 Task: Add a signature Ellie Thompson containing Have a wonderful Easter, Ellie Thompson to email address softage.1@softage.net and add a label Equipment
Action: Mouse moved to (321, 535)
Screenshot: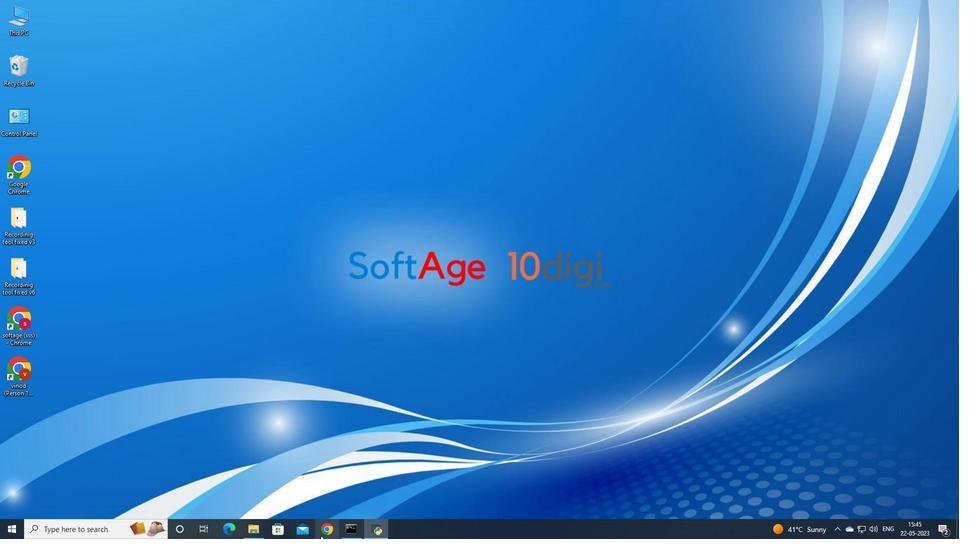 
Action: Mouse pressed left at (321, 535)
Screenshot: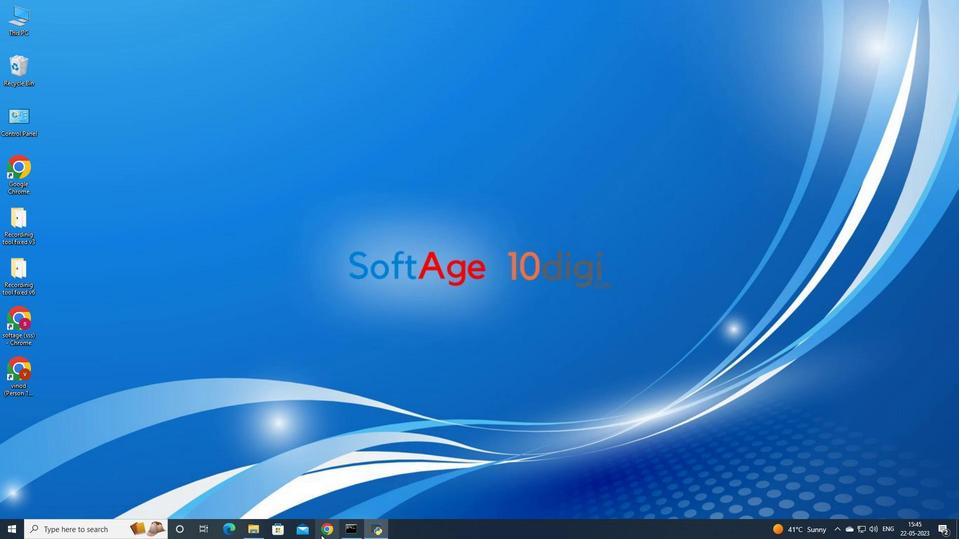 
Action: Mouse moved to (436, 300)
Screenshot: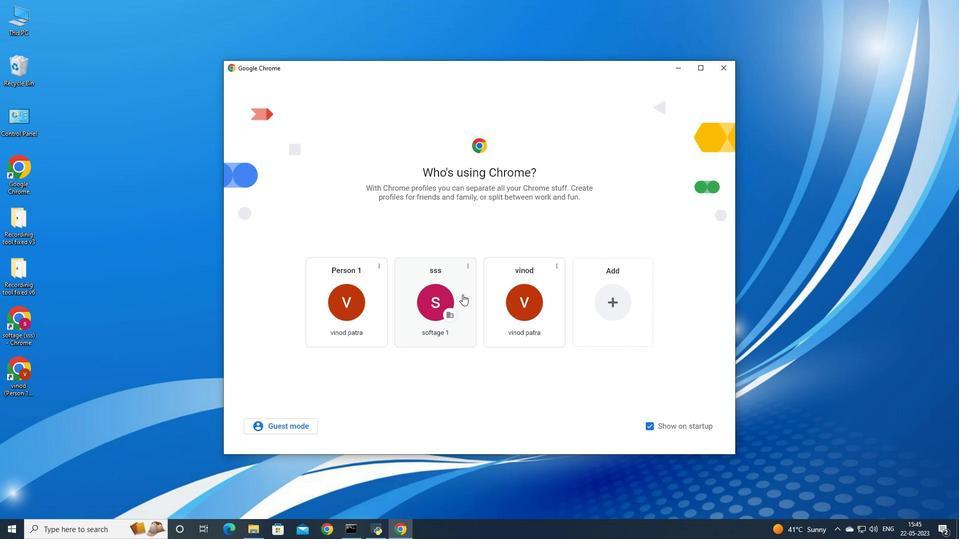 
Action: Mouse pressed left at (436, 300)
Screenshot: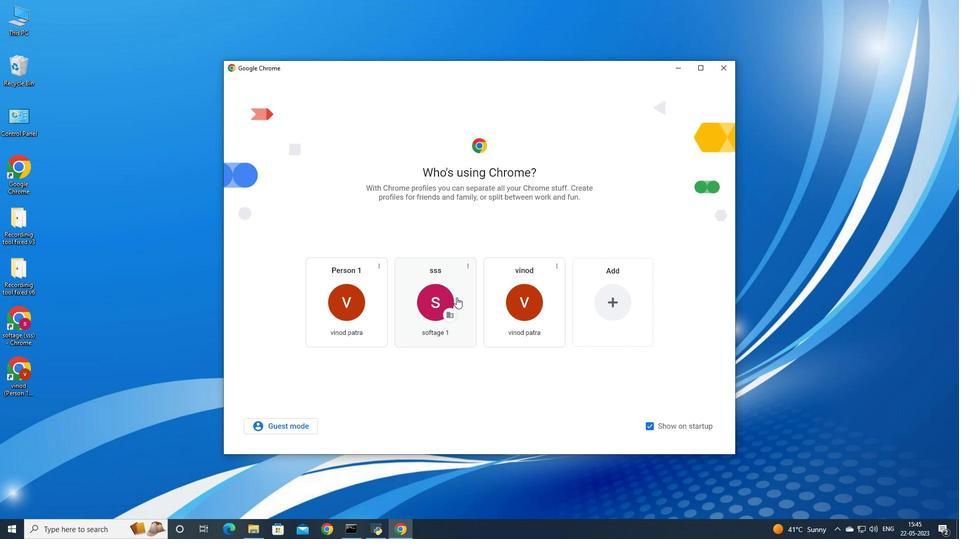 
Action: Mouse moved to (872, 43)
Screenshot: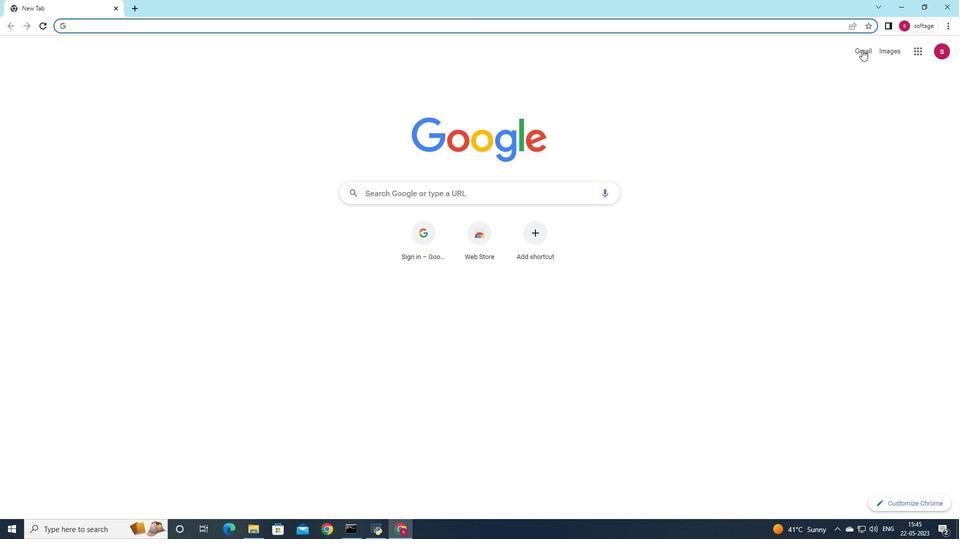 
Action: Mouse pressed left at (872, 43)
Screenshot: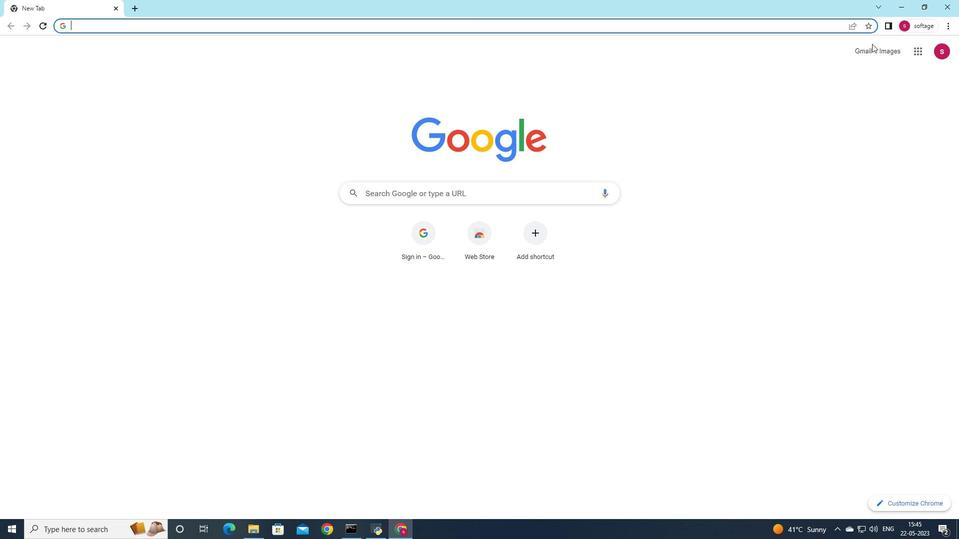 
Action: Mouse moved to (871, 46)
Screenshot: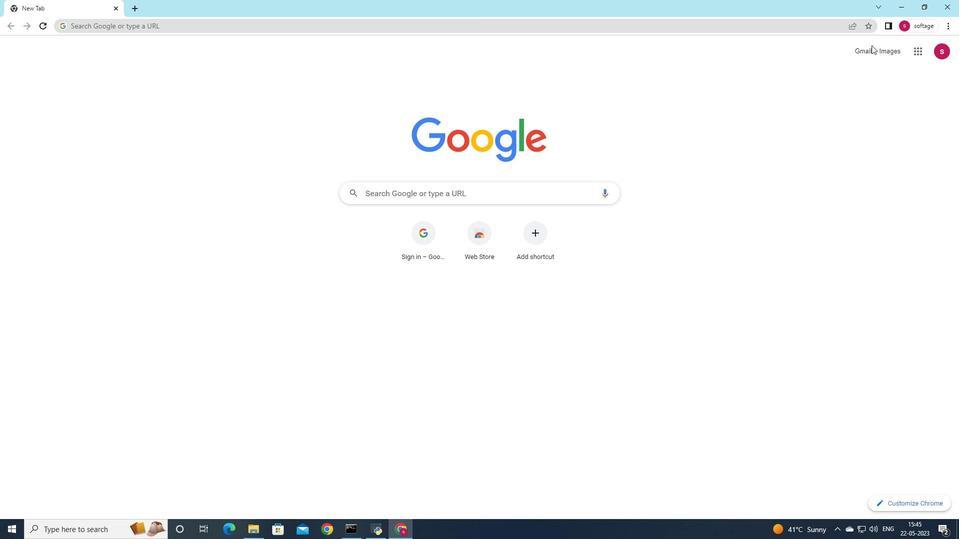 
Action: Mouse pressed left at (871, 46)
Screenshot: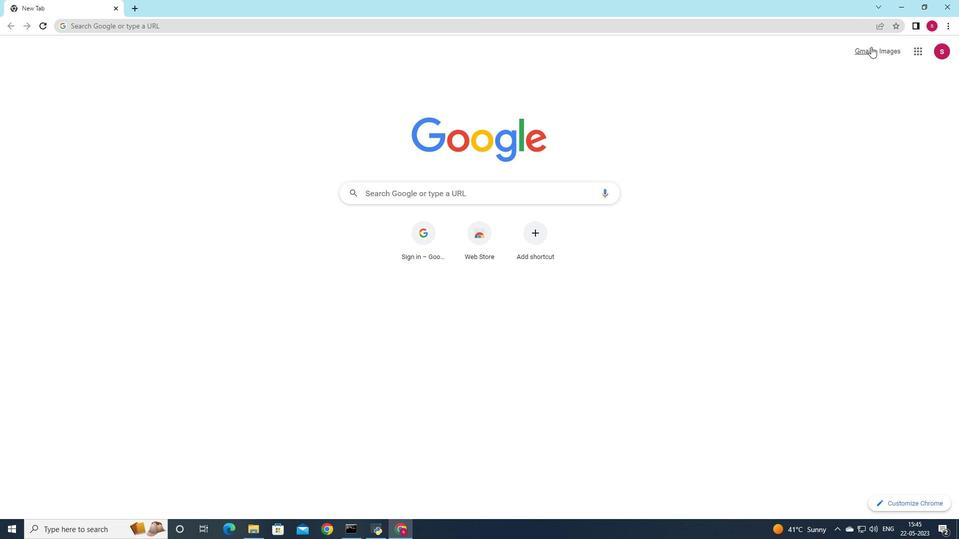 
Action: Mouse moved to (844, 72)
Screenshot: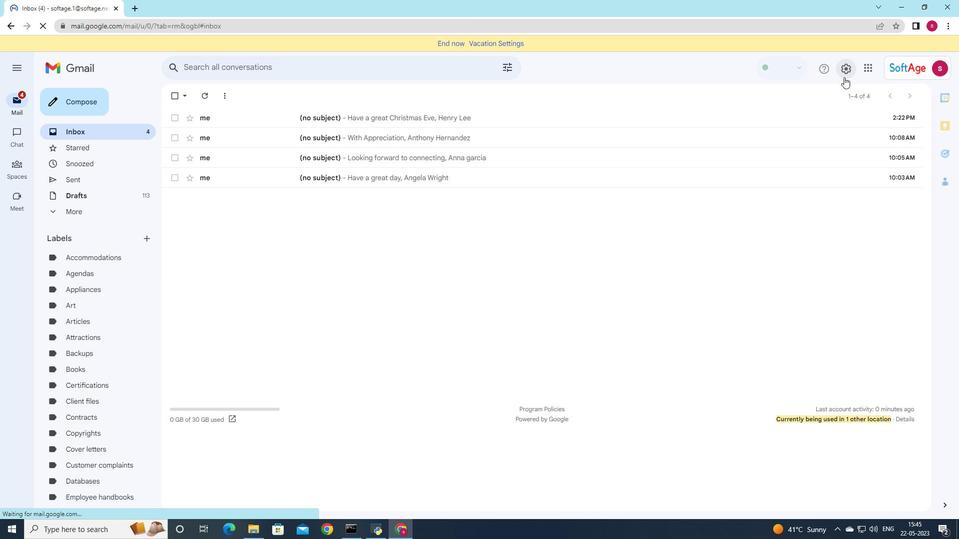 
Action: Mouse pressed left at (844, 72)
Screenshot: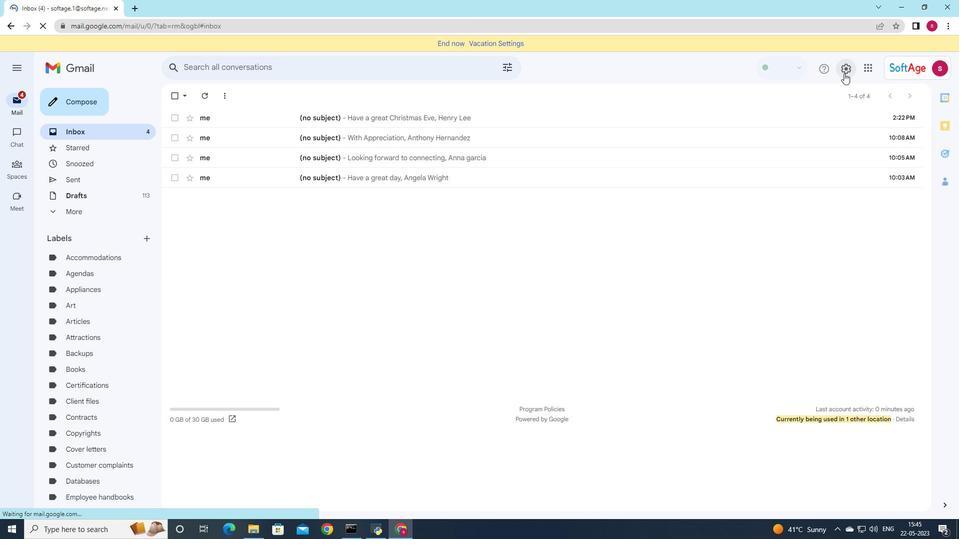 
Action: Mouse moved to (848, 122)
Screenshot: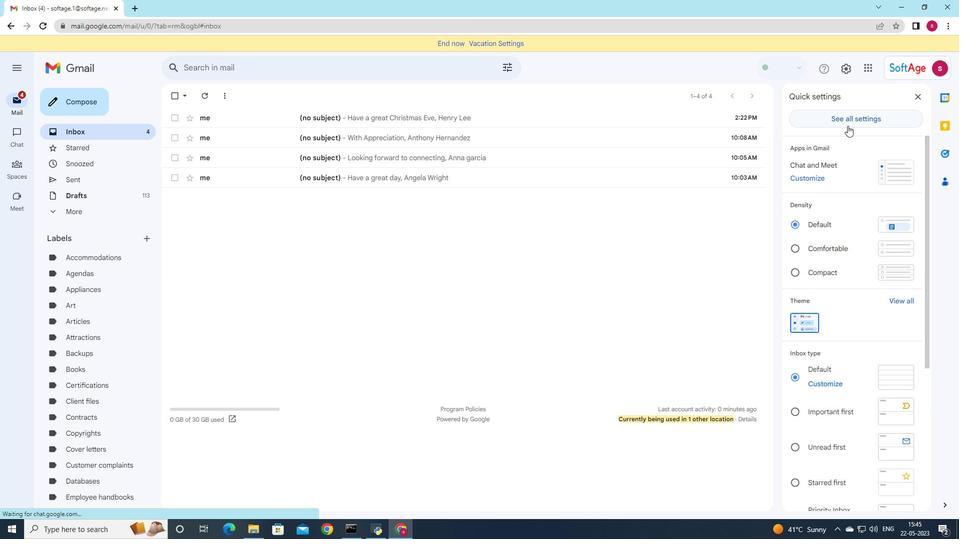 
Action: Mouse pressed left at (848, 122)
Screenshot: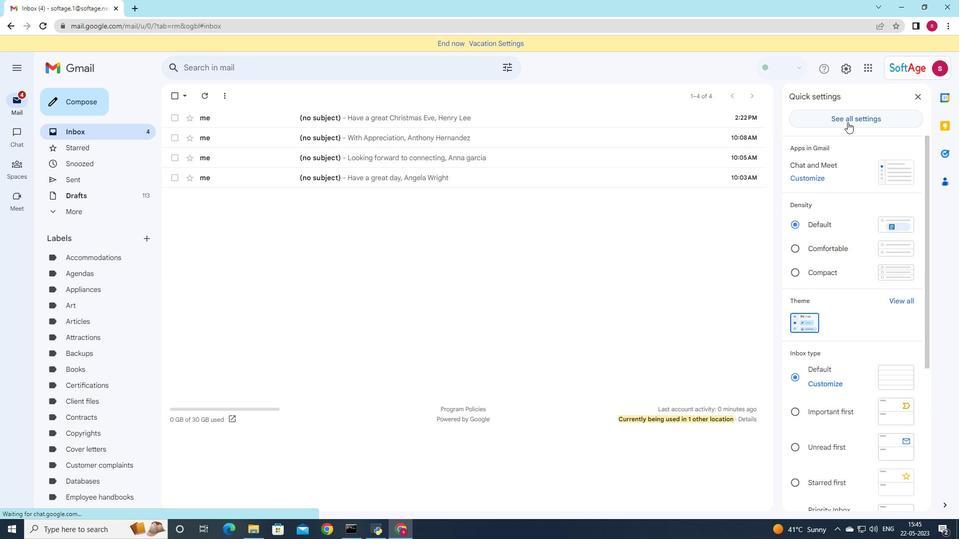 
Action: Mouse moved to (572, 305)
Screenshot: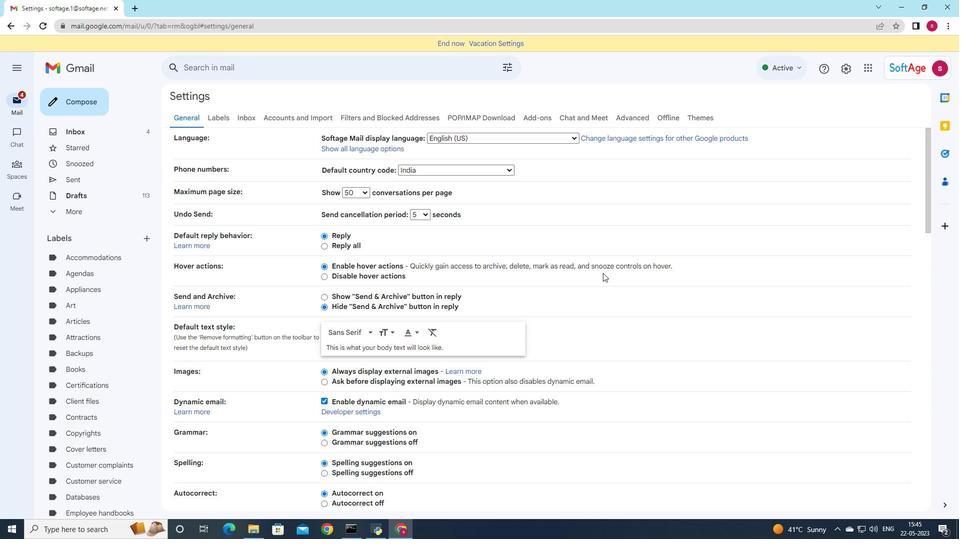 
Action: Mouse scrolled (572, 305) with delta (0, 0)
Screenshot: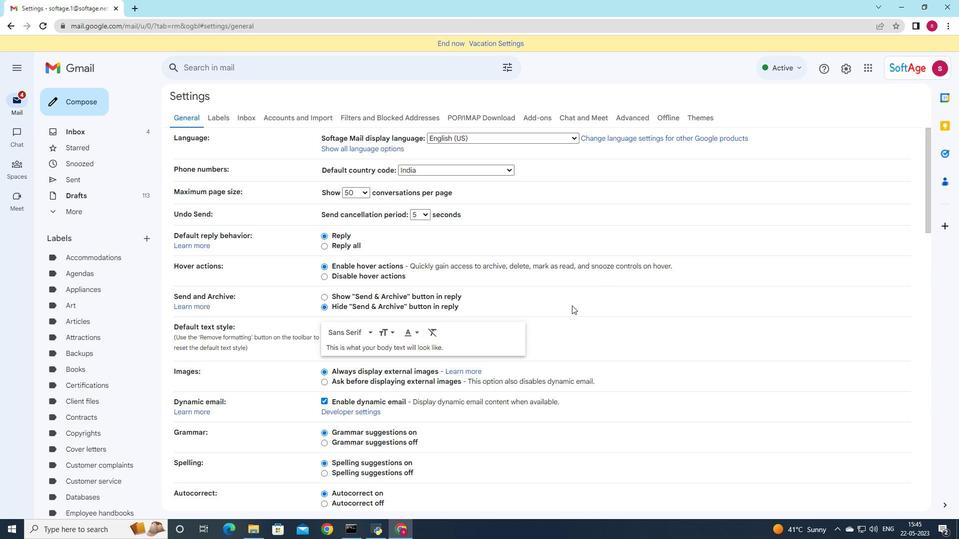 
Action: Mouse scrolled (572, 305) with delta (0, 0)
Screenshot: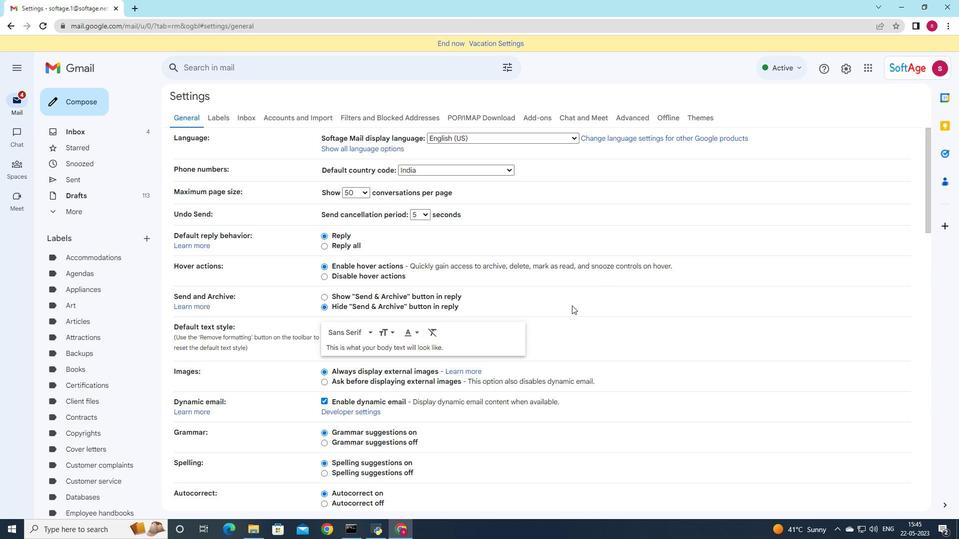 
Action: Mouse scrolled (572, 305) with delta (0, 0)
Screenshot: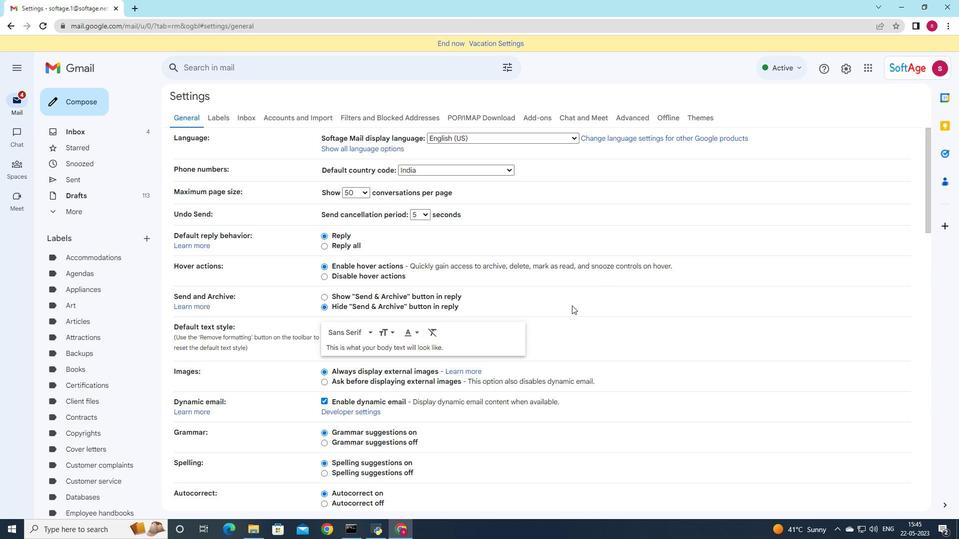 
Action: Mouse scrolled (572, 305) with delta (0, 0)
Screenshot: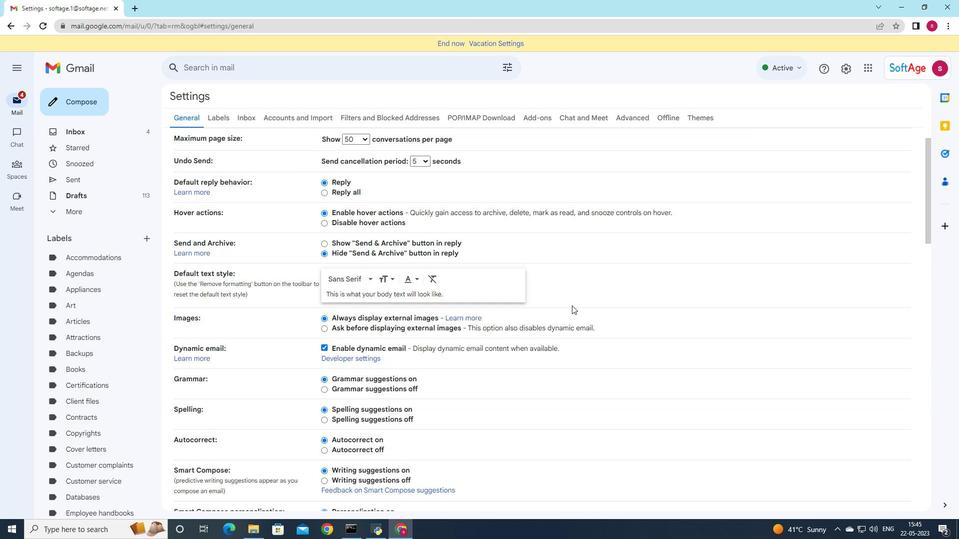 
Action: Mouse scrolled (572, 305) with delta (0, 0)
Screenshot: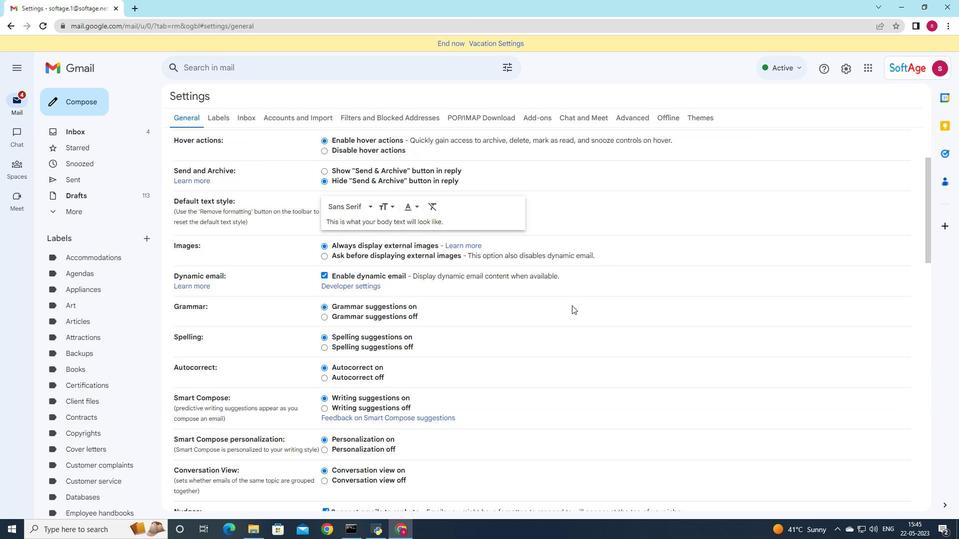 
Action: Mouse scrolled (572, 305) with delta (0, 0)
Screenshot: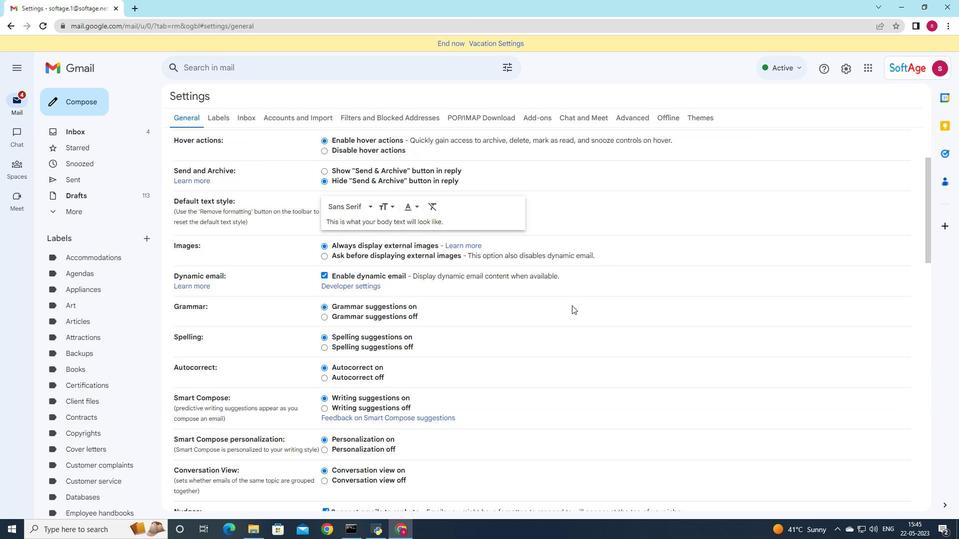 
Action: Mouse scrolled (572, 305) with delta (0, 0)
Screenshot: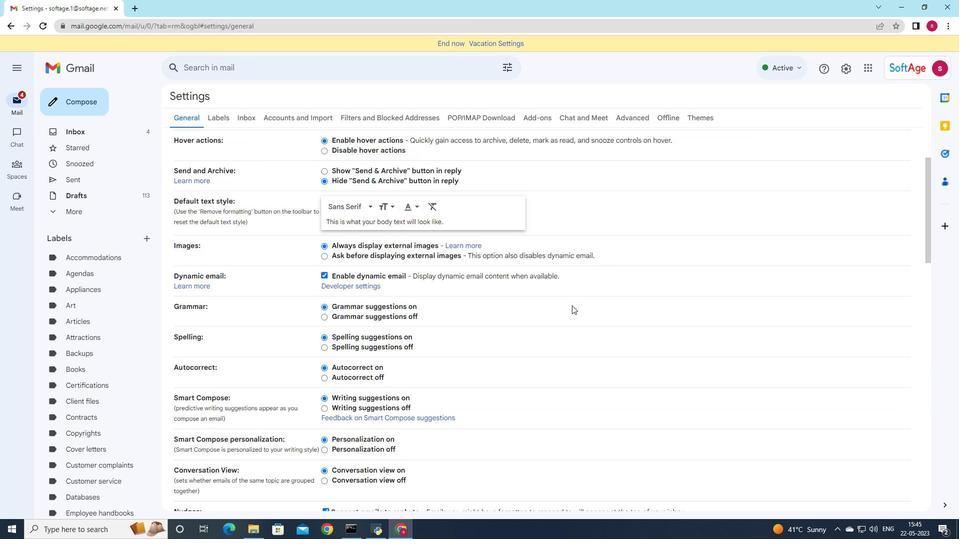 
Action: Mouse scrolled (572, 305) with delta (0, 0)
Screenshot: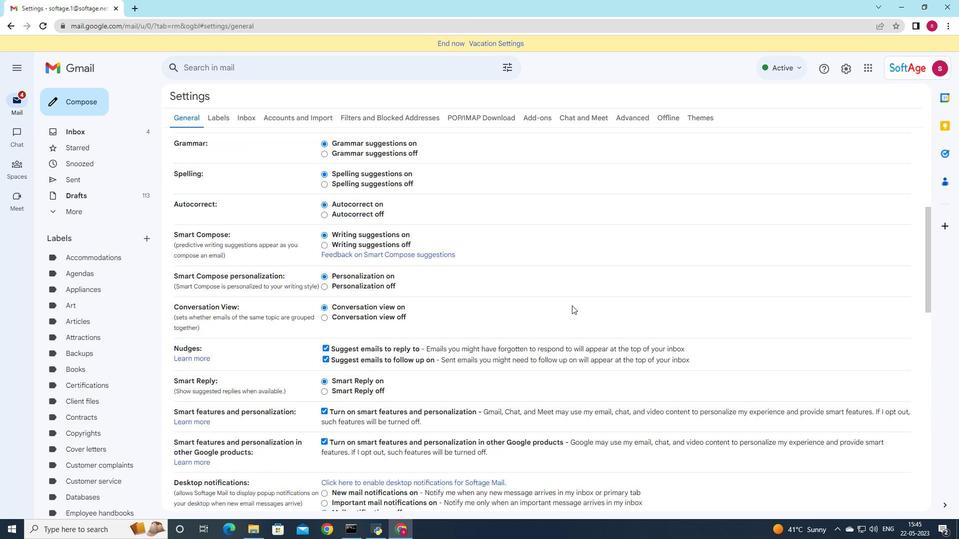 
Action: Mouse scrolled (572, 305) with delta (0, 0)
Screenshot: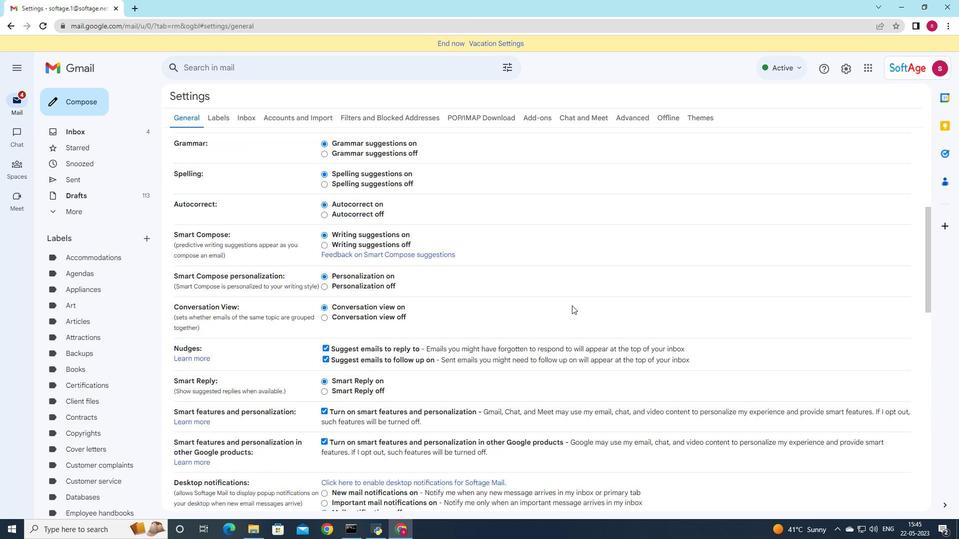 
Action: Mouse scrolled (572, 305) with delta (0, 0)
Screenshot: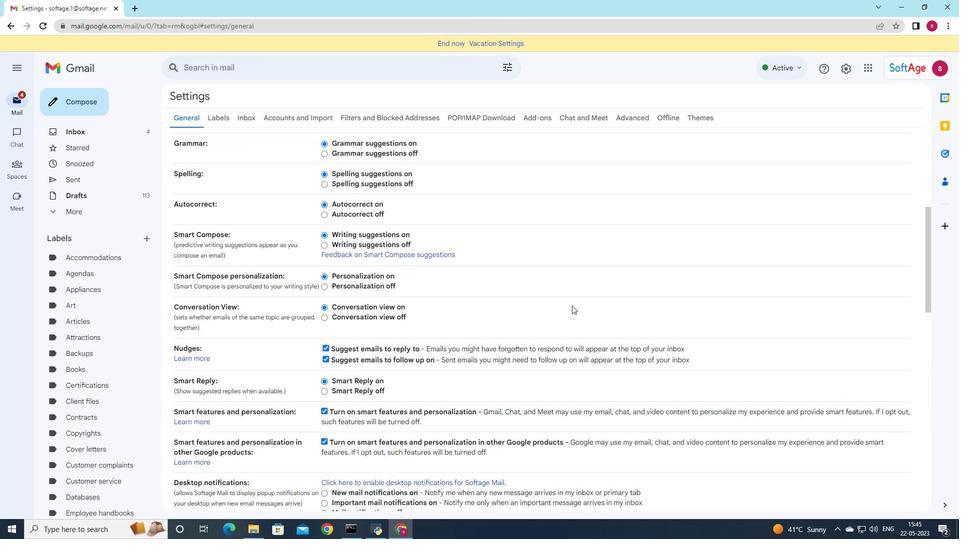 
Action: Mouse scrolled (572, 305) with delta (0, 0)
Screenshot: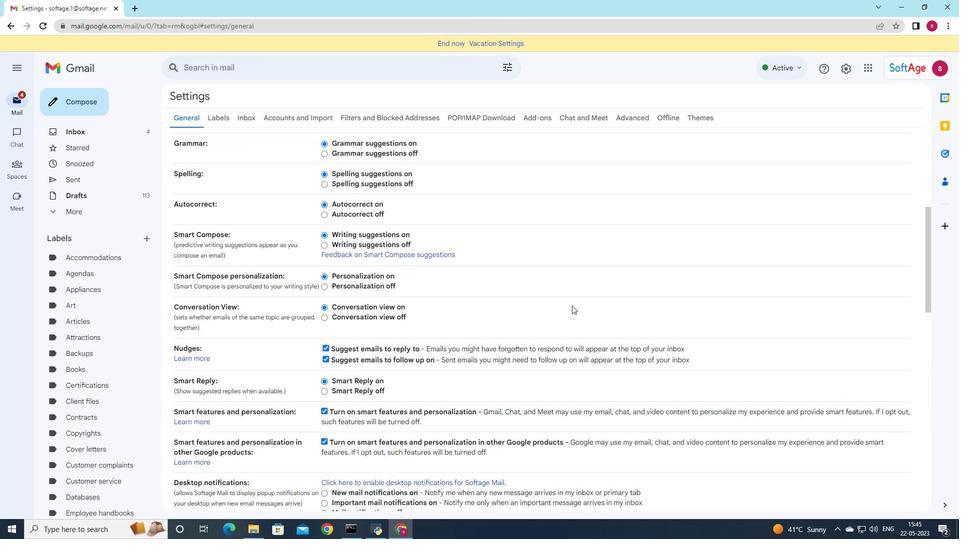 
Action: Mouse scrolled (572, 305) with delta (0, 0)
Screenshot: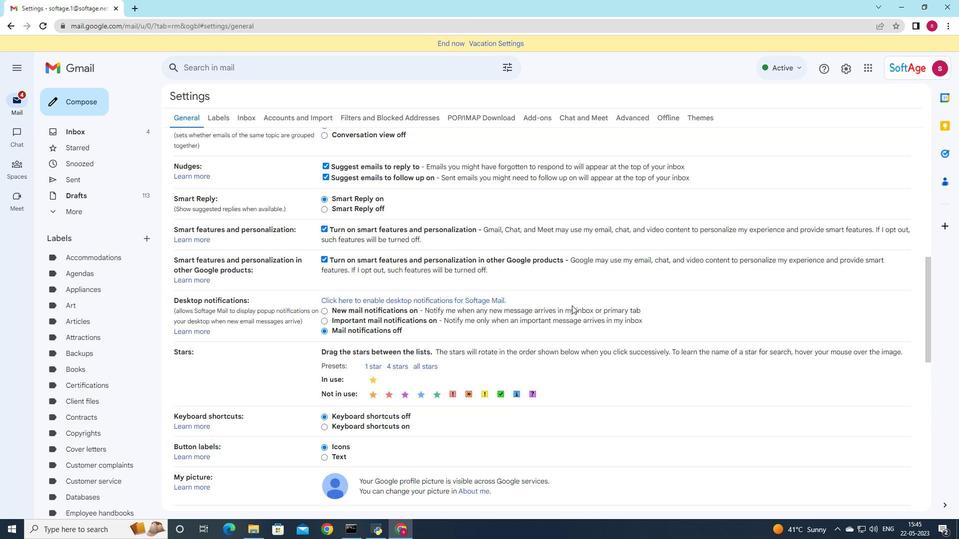 
Action: Mouse scrolled (572, 305) with delta (0, 0)
Screenshot: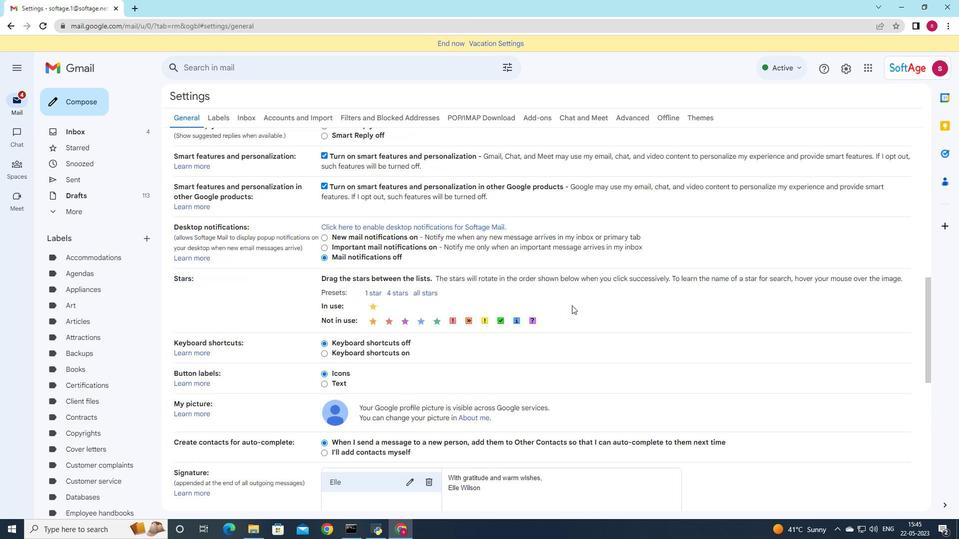 
Action: Mouse scrolled (572, 305) with delta (0, 0)
Screenshot: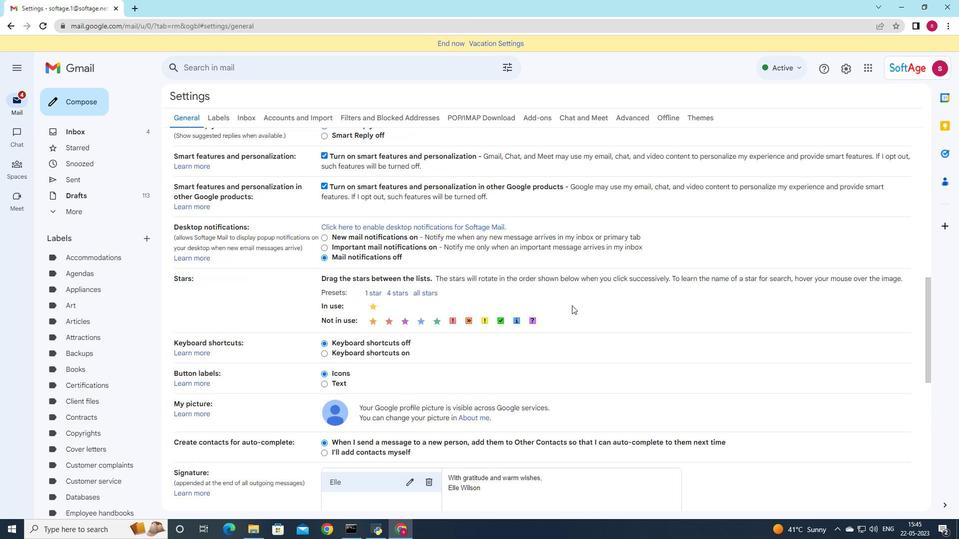 
Action: Mouse scrolled (572, 305) with delta (0, 0)
Screenshot: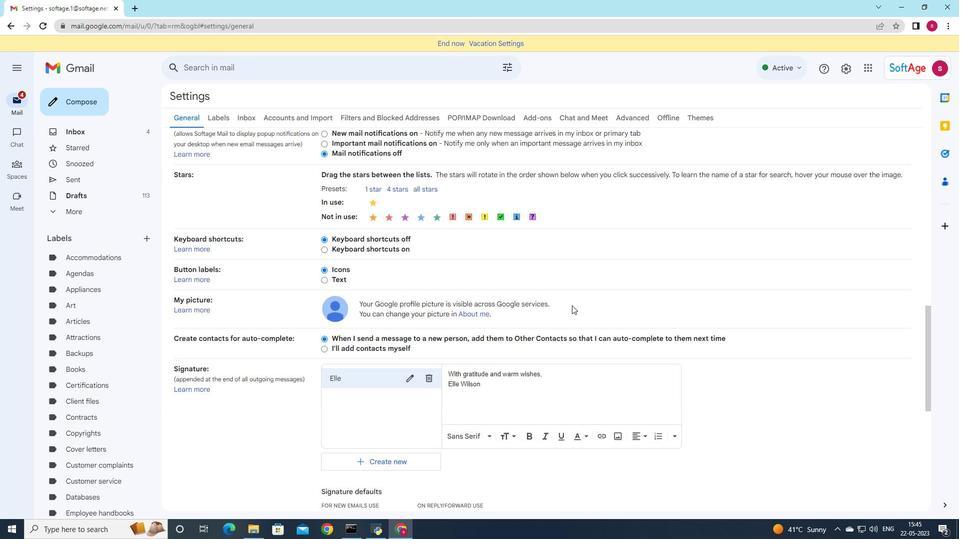 
Action: Mouse scrolled (572, 305) with delta (0, 0)
Screenshot: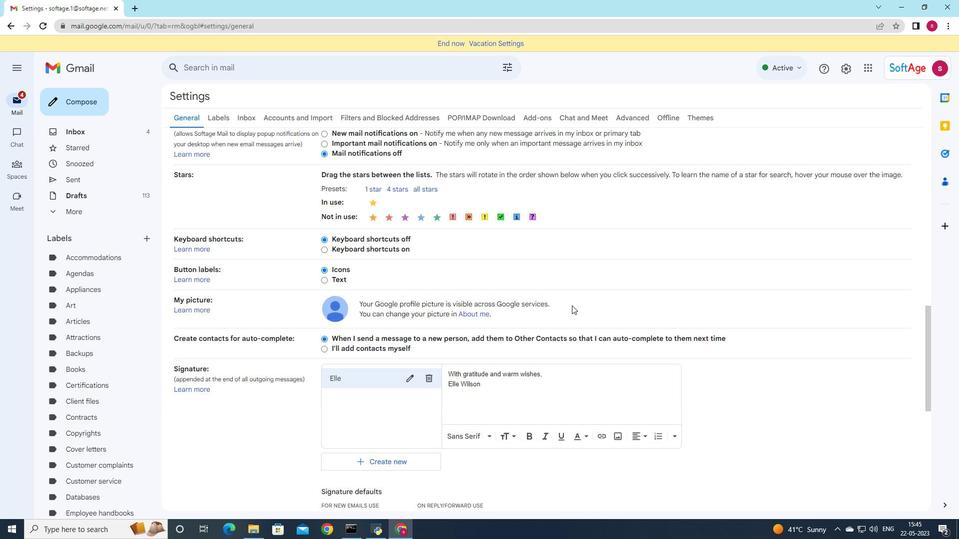 
Action: Mouse scrolled (572, 305) with delta (0, 0)
Screenshot: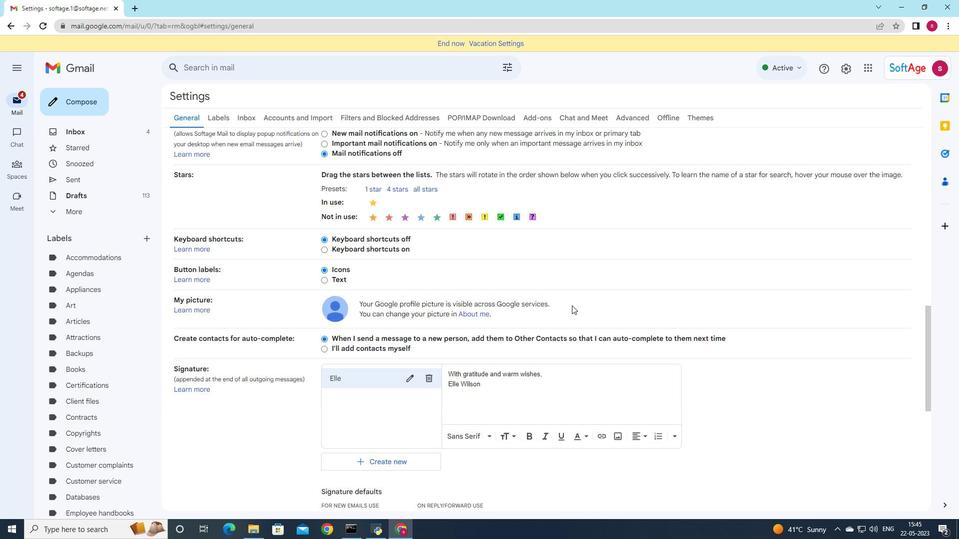 
Action: Mouse scrolled (572, 305) with delta (0, 0)
Screenshot: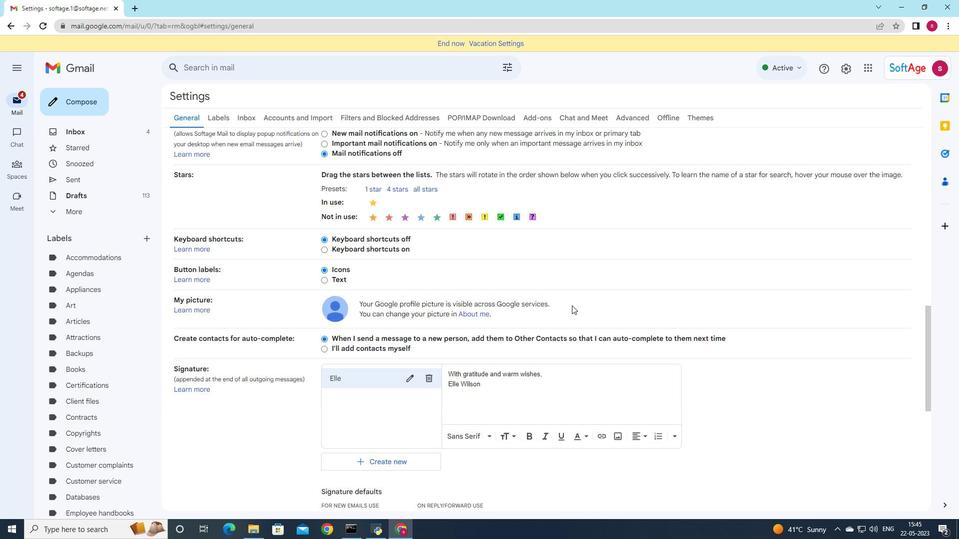 
Action: Mouse scrolled (572, 305) with delta (0, 0)
Screenshot: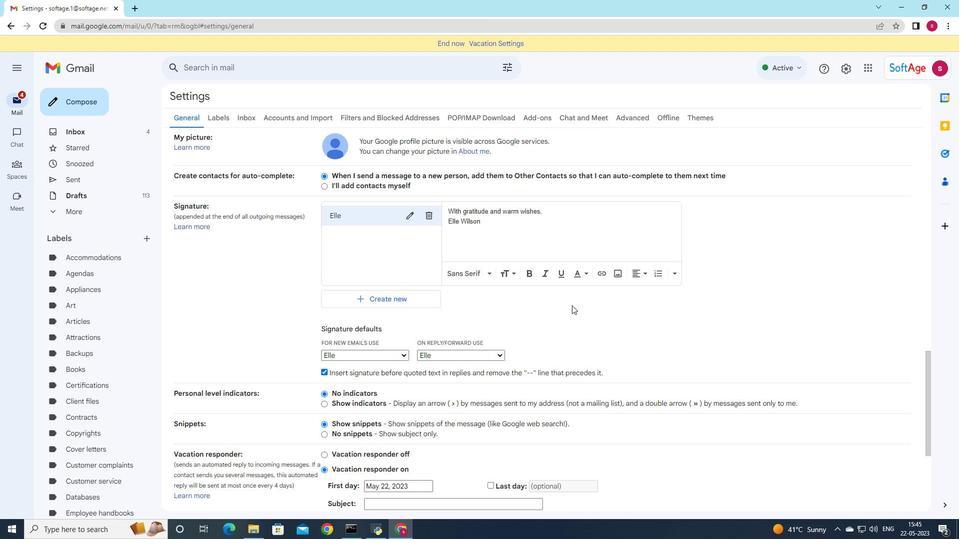 
Action: Mouse scrolled (572, 305) with delta (0, 0)
Screenshot: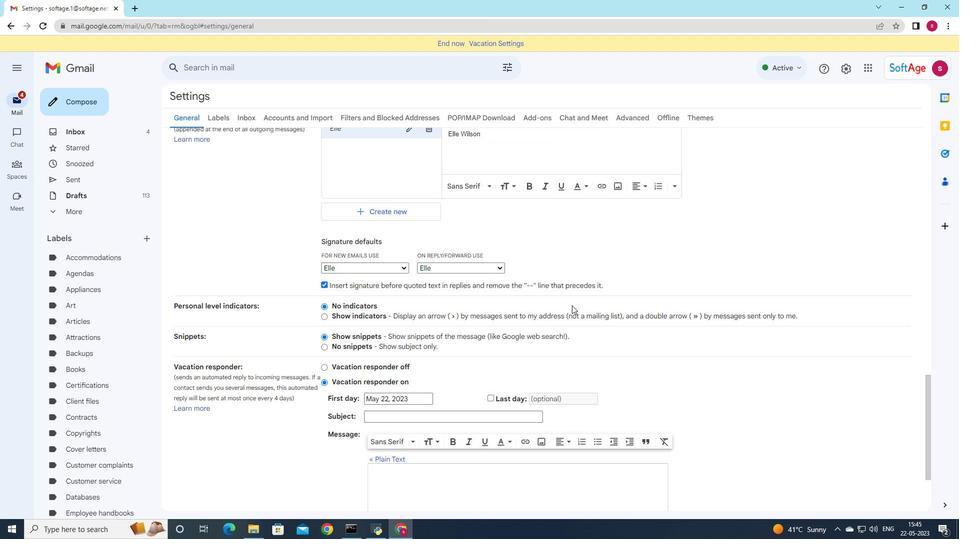 
Action: Mouse scrolled (572, 305) with delta (0, 0)
Screenshot: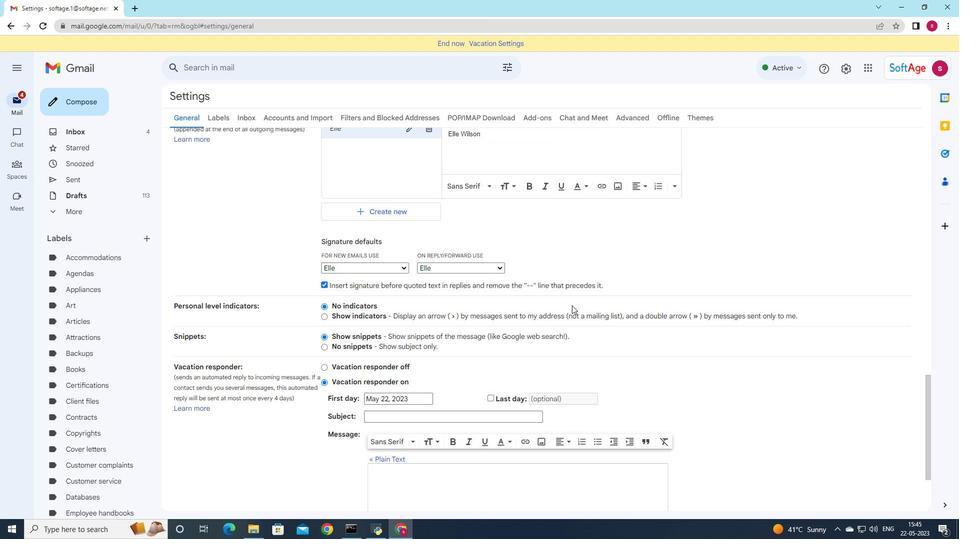 
Action: Mouse scrolled (572, 305) with delta (0, 0)
Screenshot: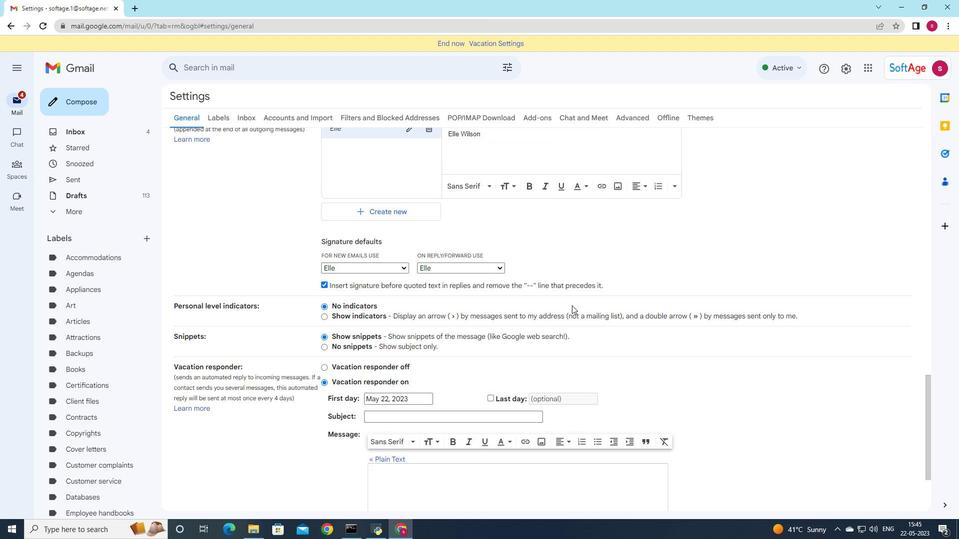 
Action: Mouse scrolled (572, 305) with delta (0, 0)
Screenshot: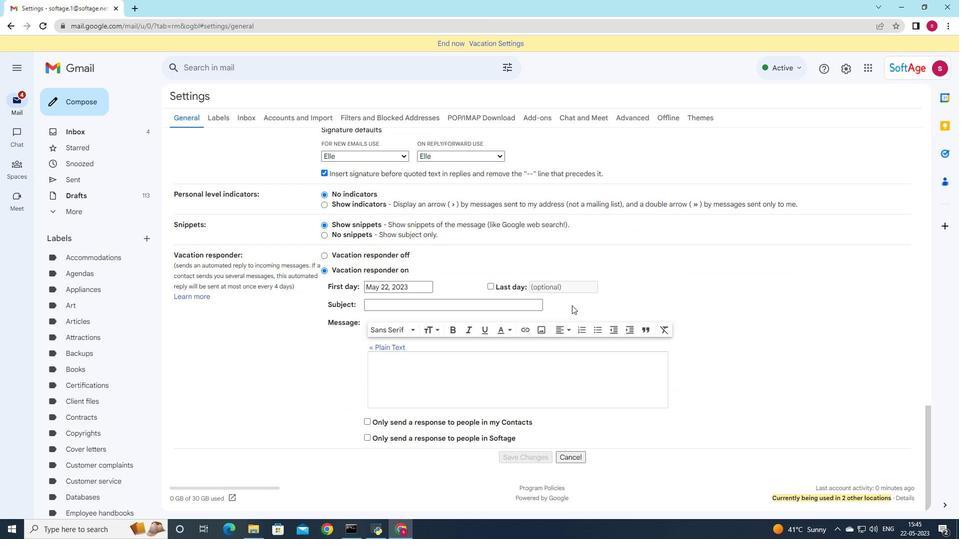 
Action: Mouse scrolled (572, 305) with delta (0, 0)
Screenshot: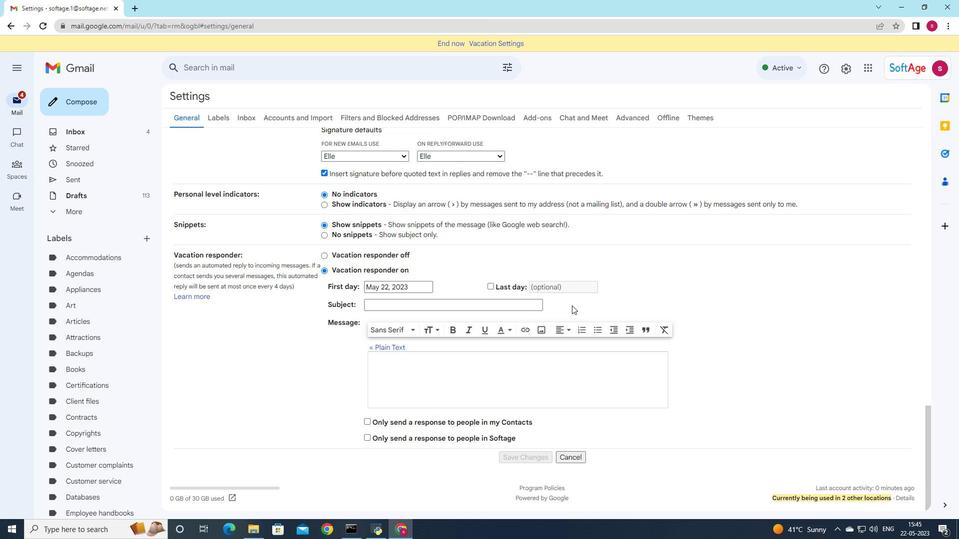 
Action: Mouse scrolled (572, 305) with delta (0, 0)
Screenshot: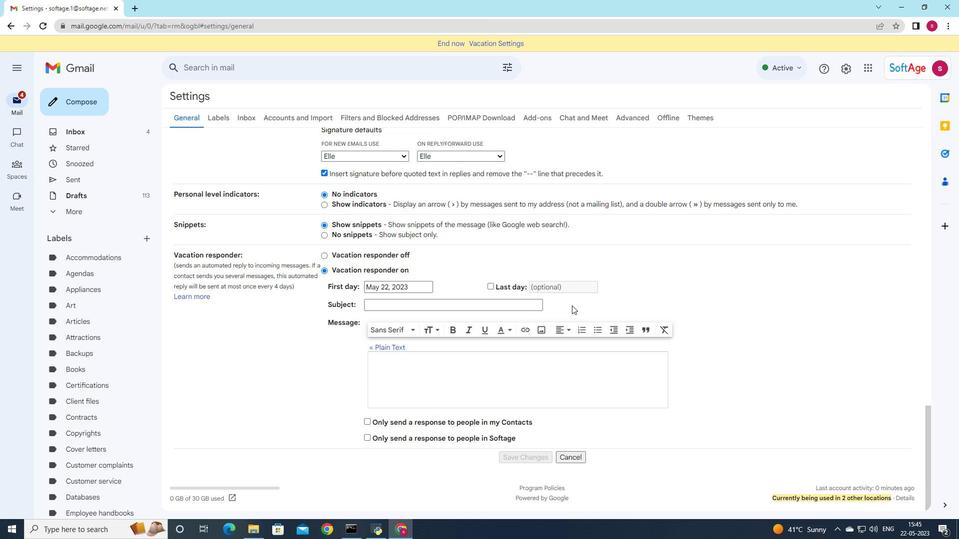 
Action: Mouse moved to (438, 222)
Screenshot: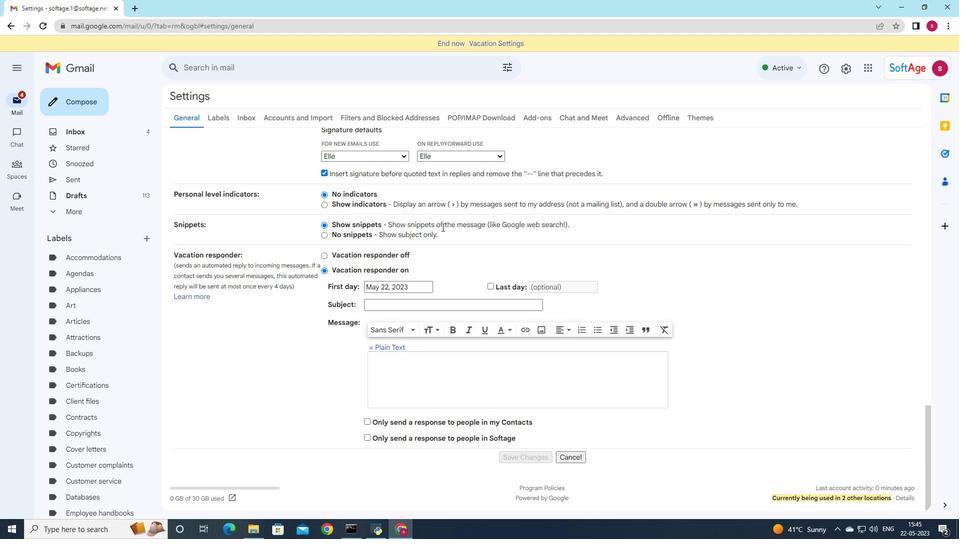 
Action: Mouse scrolled (438, 222) with delta (0, 0)
Screenshot: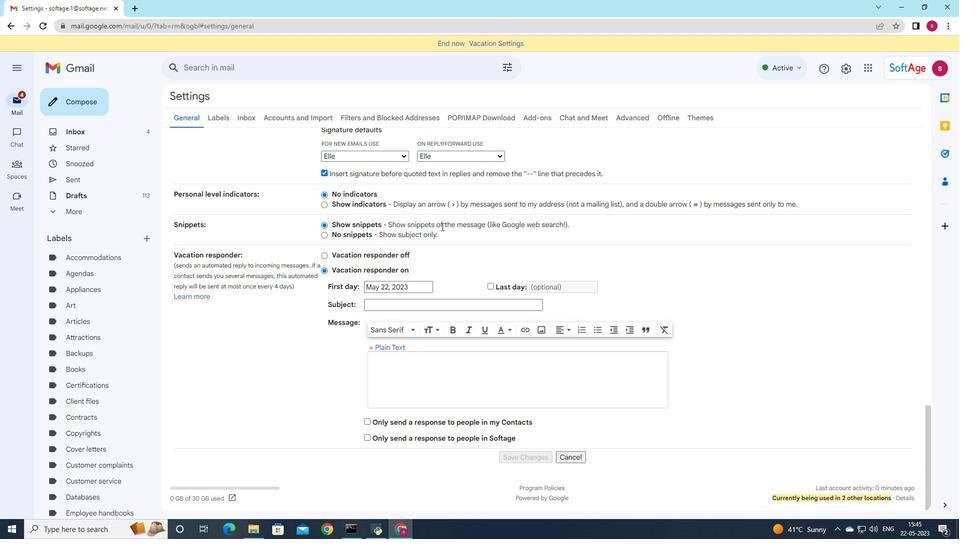 
Action: Mouse scrolled (438, 222) with delta (0, 0)
Screenshot: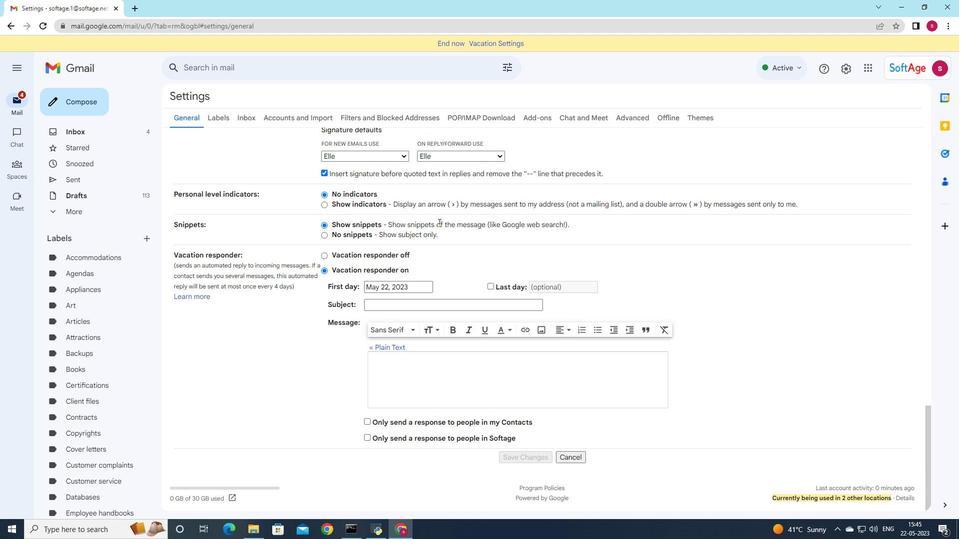 
Action: Mouse scrolled (438, 222) with delta (0, 0)
Screenshot: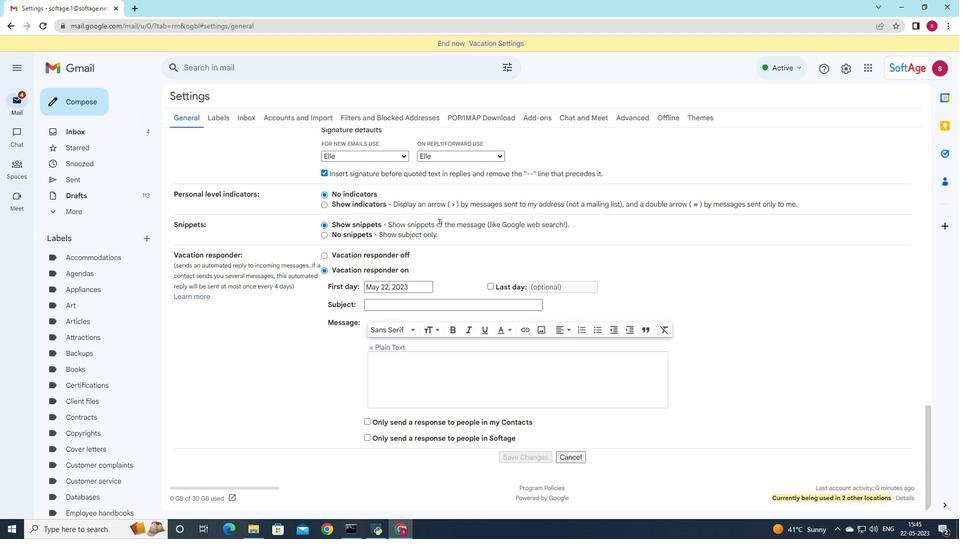 
Action: Mouse moved to (432, 166)
Screenshot: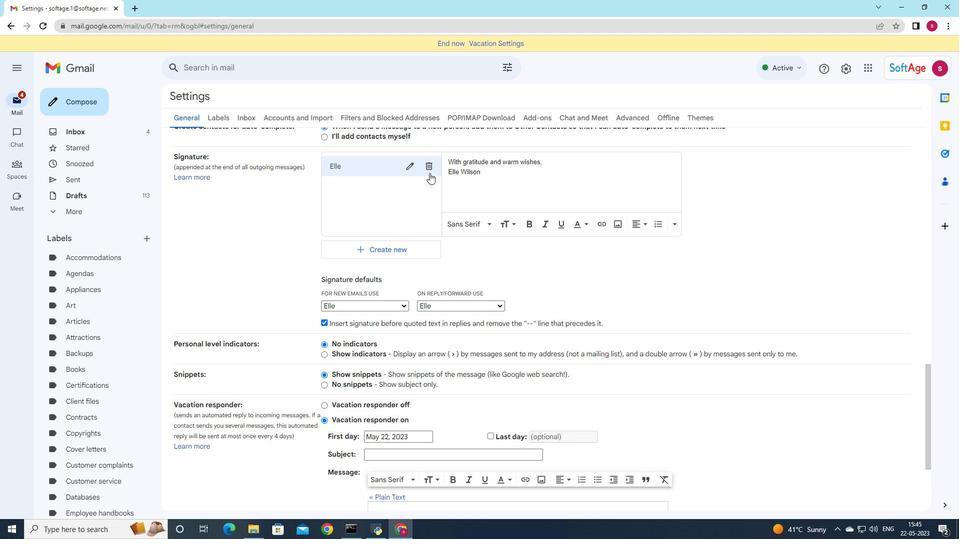 
Action: Mouse pressed left at (432, 166)
Screenshot: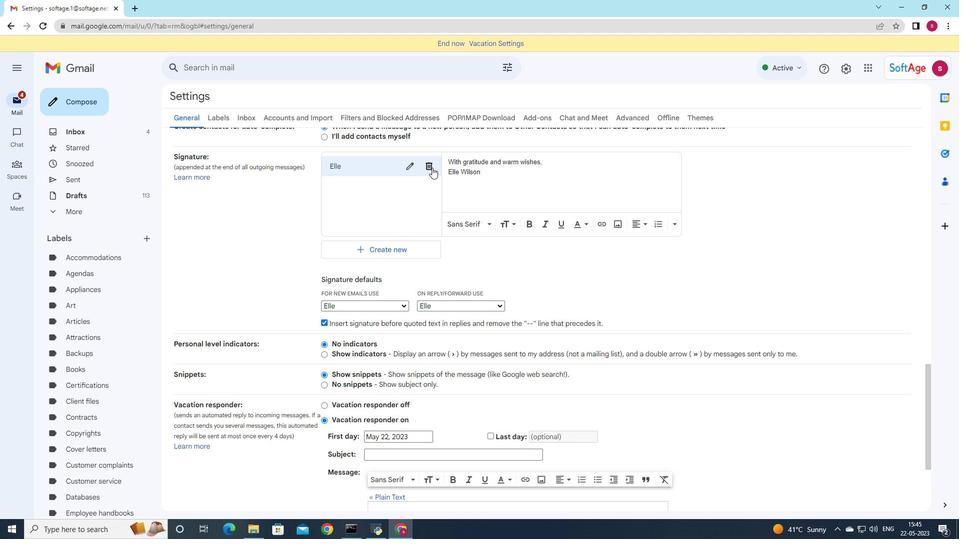 
Action: Mouse moved to (545, 302)
Screenshot: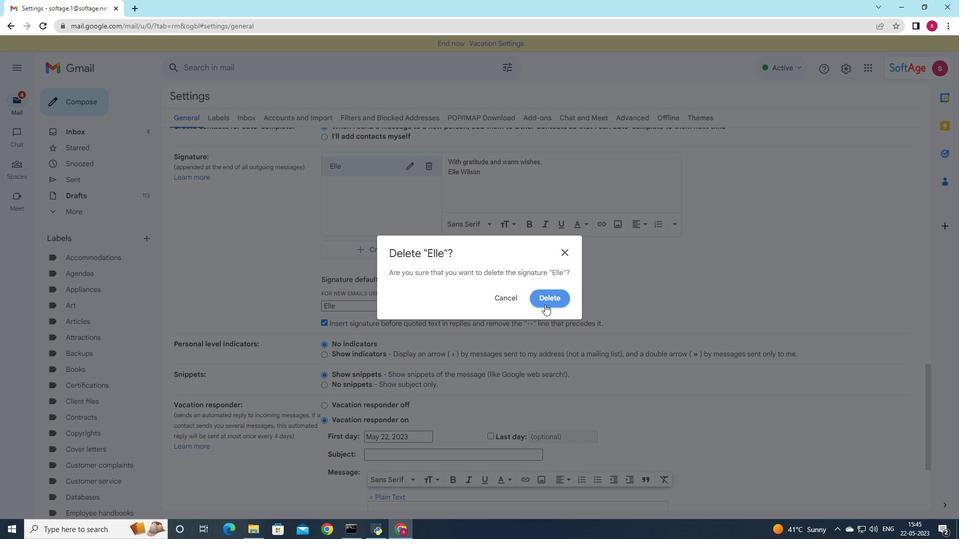 
Action: Mouse pressed left at (545, 302)
Screenshot: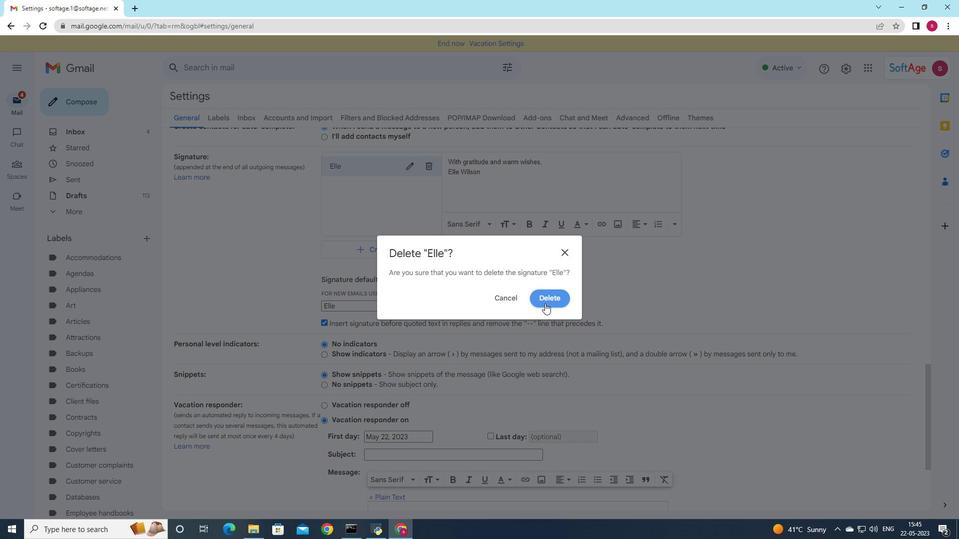 
Action: Mouse moved to (377, 180)
Screenshot: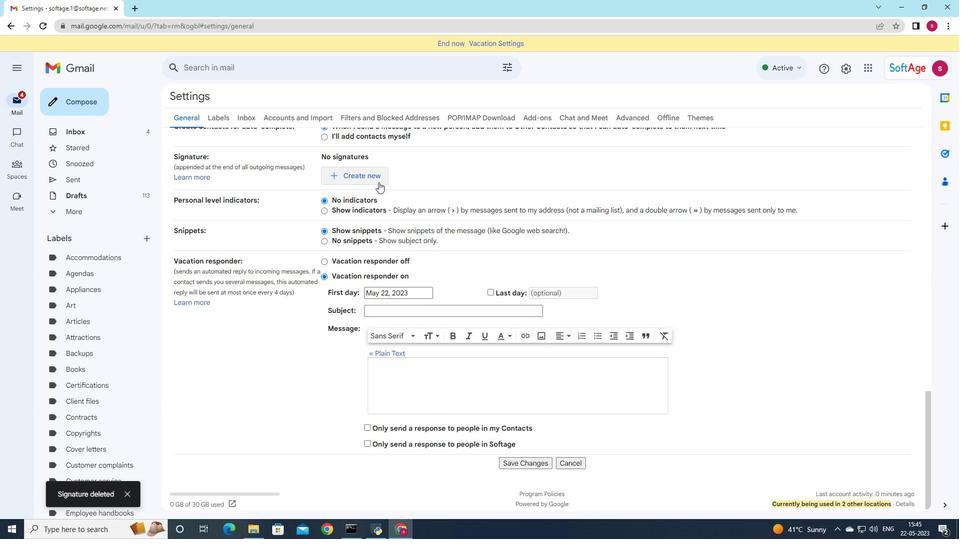 
Action: Mouse pressed left at (377, 180)
Screenshot: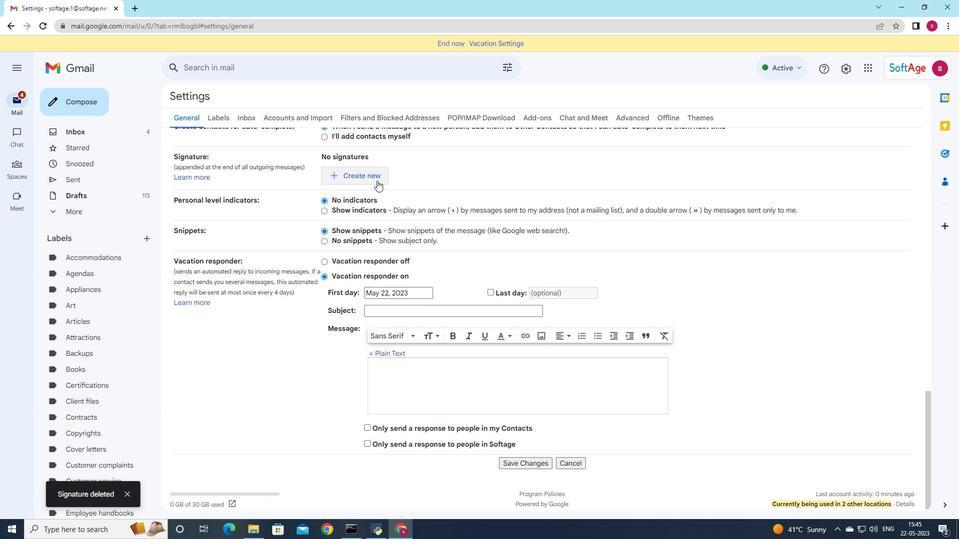 
Action: Mouse moved to (611, 224)
Screenshot: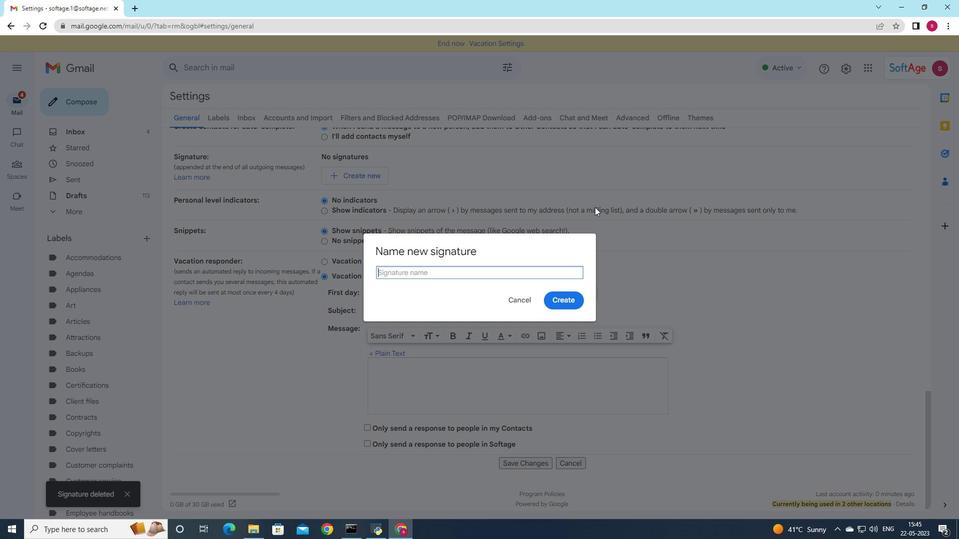 
Action: Key pressed <Key.shift>Elle<Key.space><Key.backspace><Key.backspace>ie<Key.space><Key.shift>Thompson
Screenshot: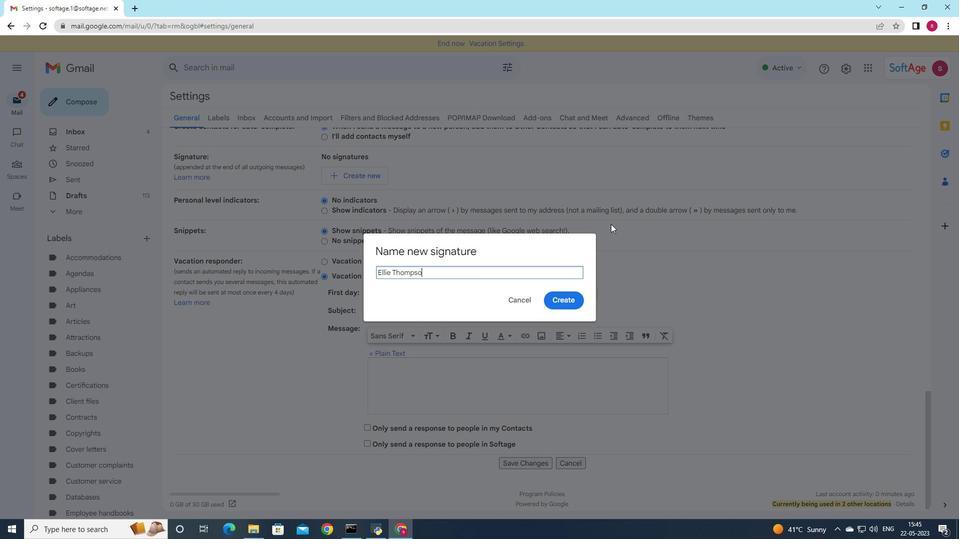 
Action: Mouse moved to (569, 299)
Screenshot: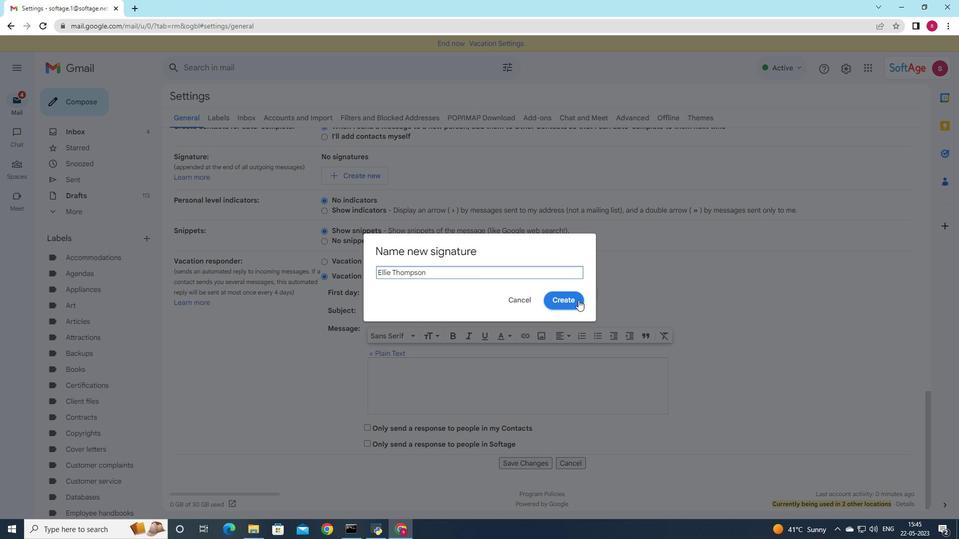 
Action: Mouse pressed left at (569, 299)
Screenshot: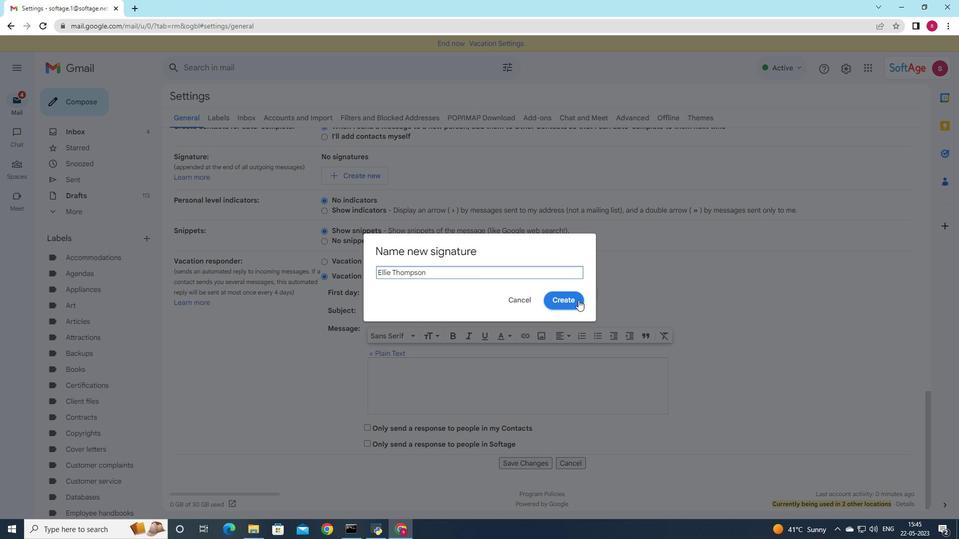 
Action: Mouse moved to (508, 172)
Screenshot: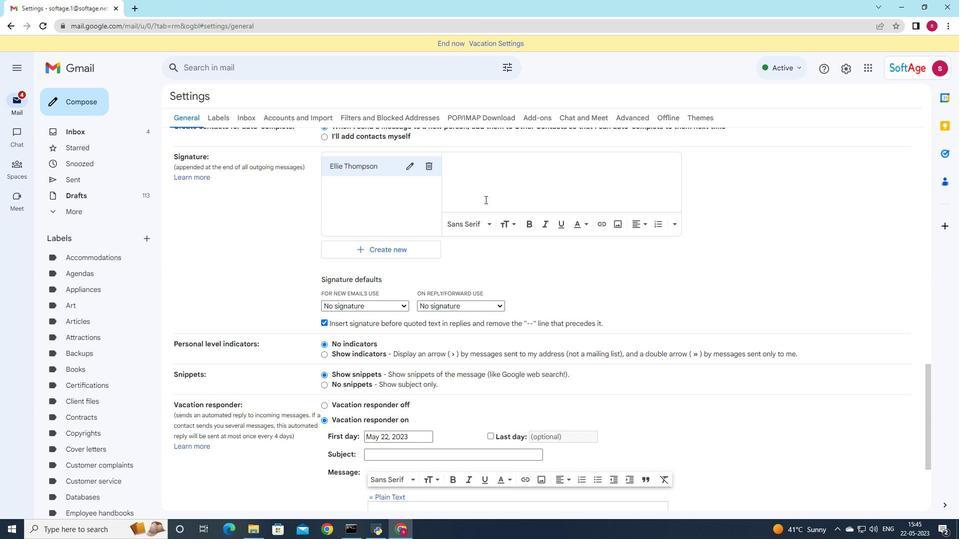 
Action: Mouse pressed left at (508, 172)
Screenshot: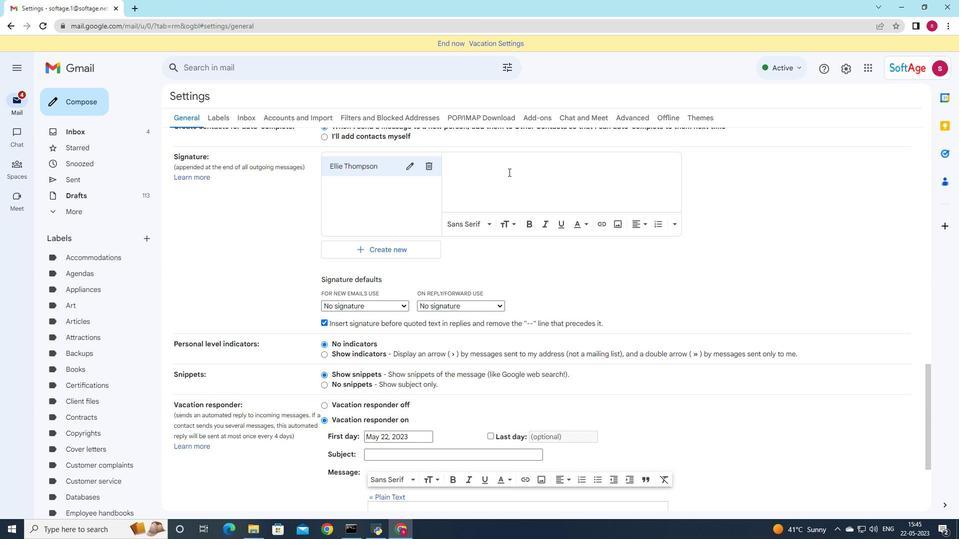 
Action: Mouse moved to (611, 174)
Screenshot: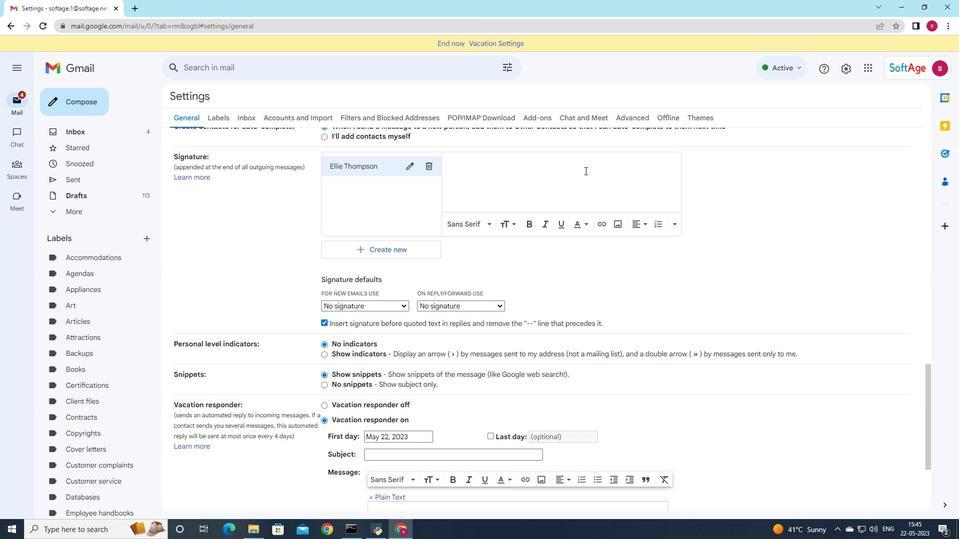 
Action: Key pressed <Key.shift><Key.shift><Key.shift><Key.shift><Key.shift>Hasve<Key.space><Key.backspace><Key.backspace><Key.backspace><Key.backspace>ve<Key.space>a<Key.shift>W<Key.backspace><Key.shift><Key.shift><Key.shift><Key.shift><Key.shift><Key.shift><Key.shift><Key.shift><Key.shift><Key.shift><Key.shift><Key.shift><Key.shift><Key.shift><Key.shift><Key.shift><Key.shift><Key.shift><Key.shift><Key.space>wonderful<Key.space>easter
Screenshot: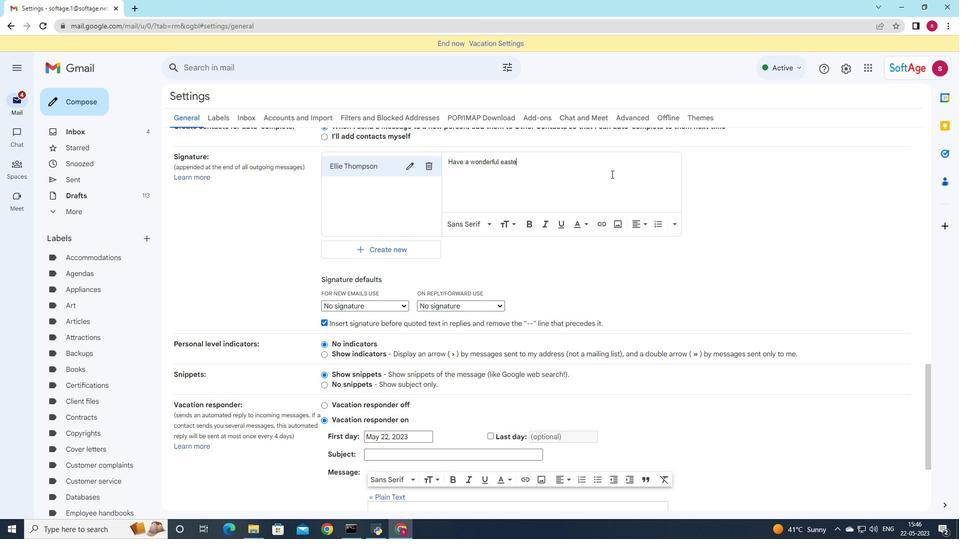 
Action: Mouse moved to (608, 208)
Screenshot: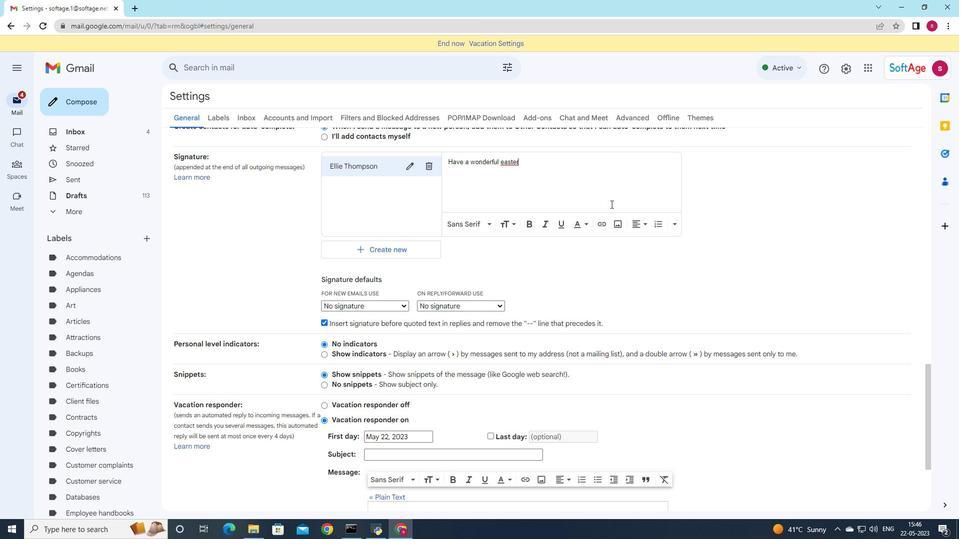 
Action: Mouse scrolled (608, 208) with delta (0, 0)
Screenshot: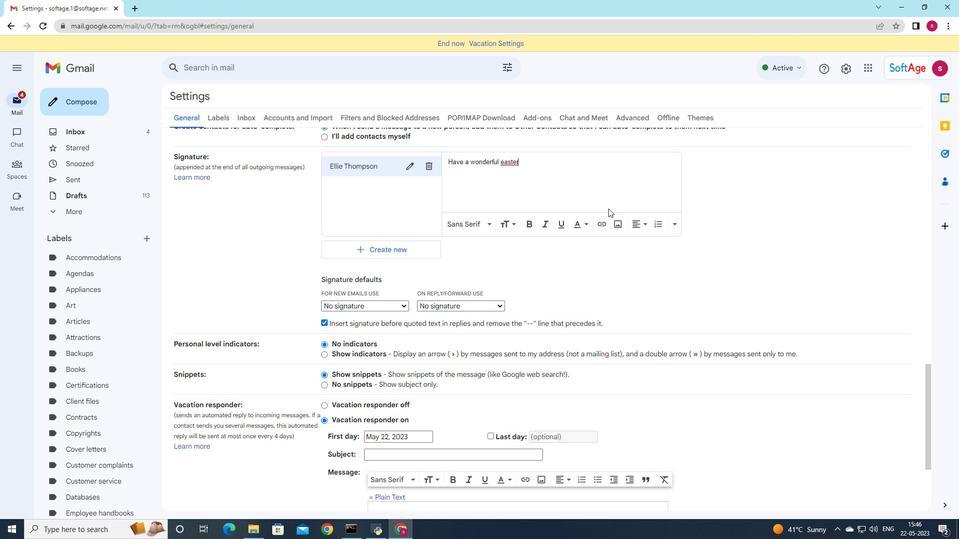
Action: Mouse moved to (534, 146)
Screenshot: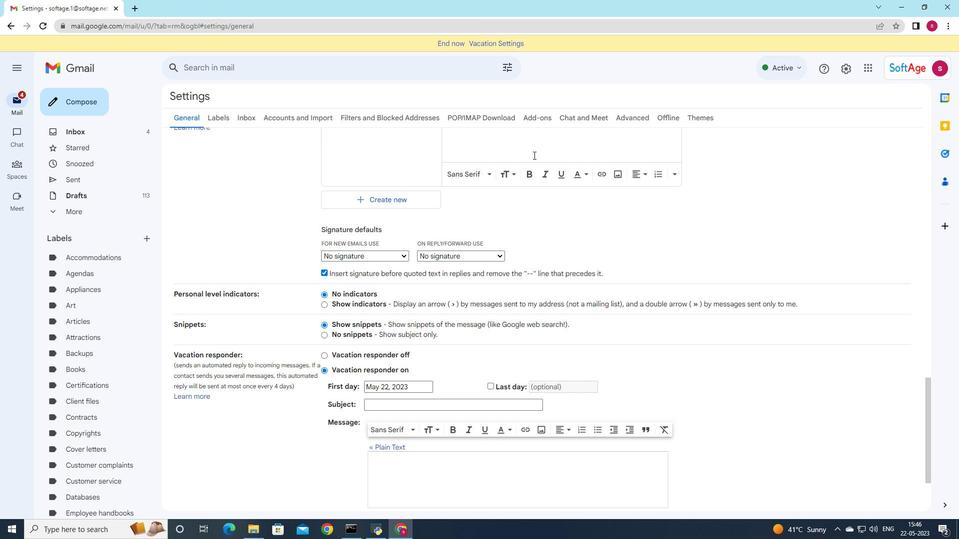 
Action: Mouse scrolled (534, 147) with delta (0, 0)
Screenshot: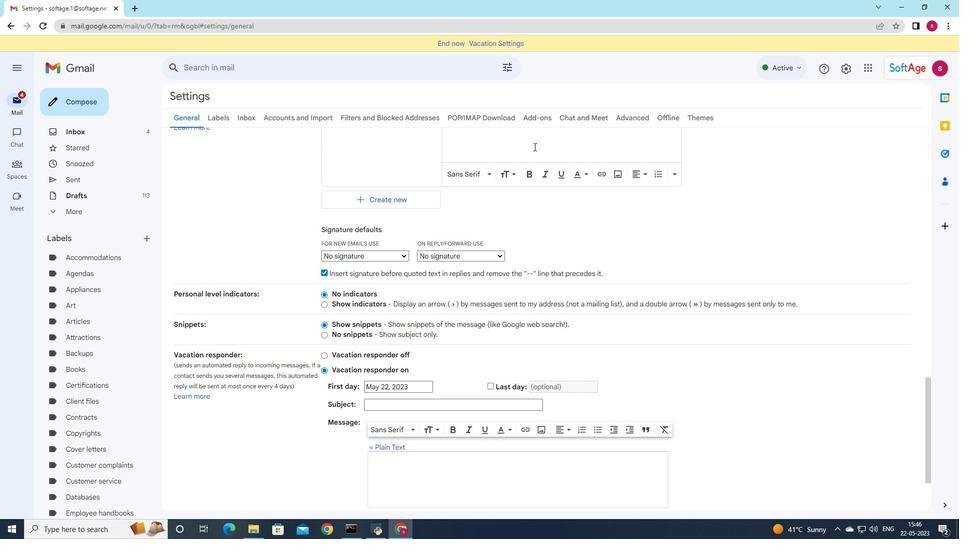 
Action: Mouse scrolled (534, 147) with delta (0, 0)
Screenshot: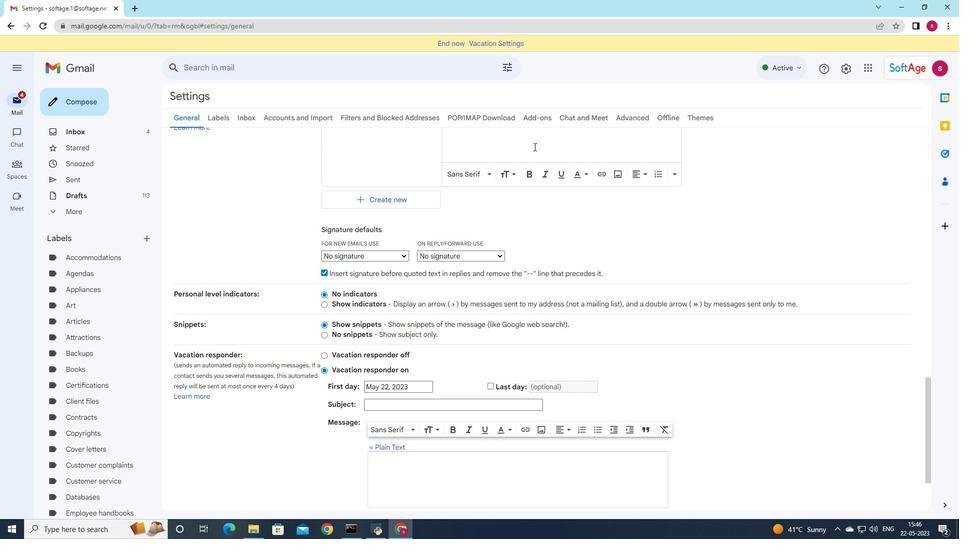 
Action: Mouse moved to (531, 216)
Screenshot: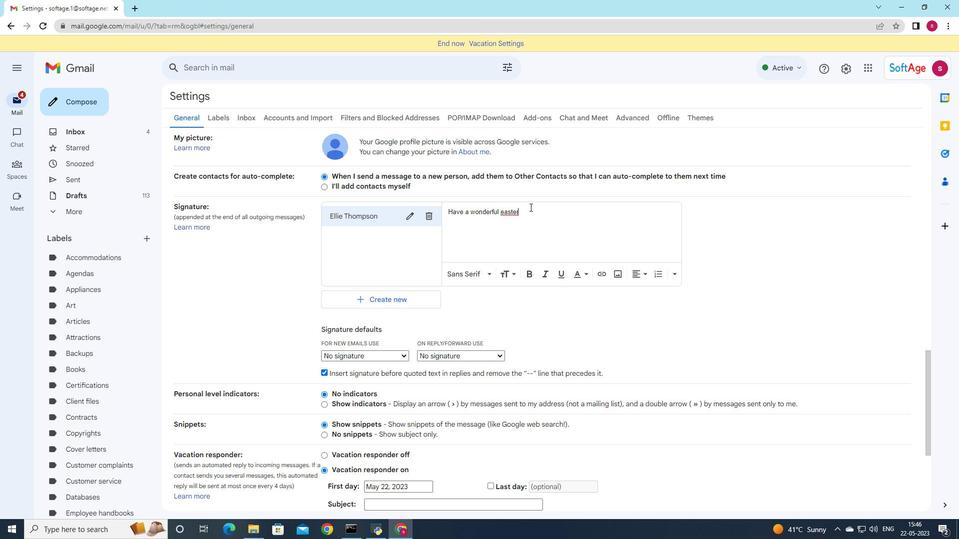 
Action: Key pressed ,<Key.enter>
Screenshot: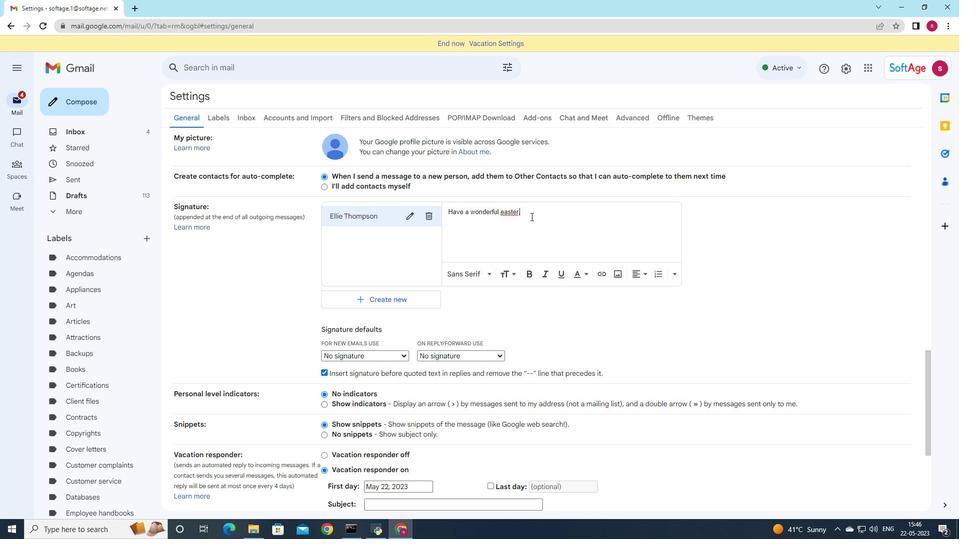 
Action: Mouse moved to (503, 212)
Screenshot: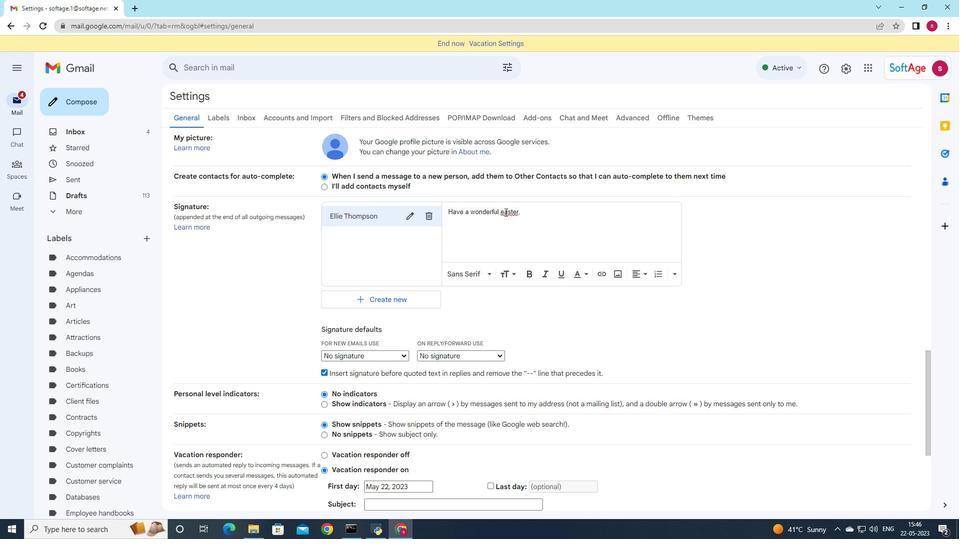 
Action: Mouse pressed left at (503, 212)
Screenshot: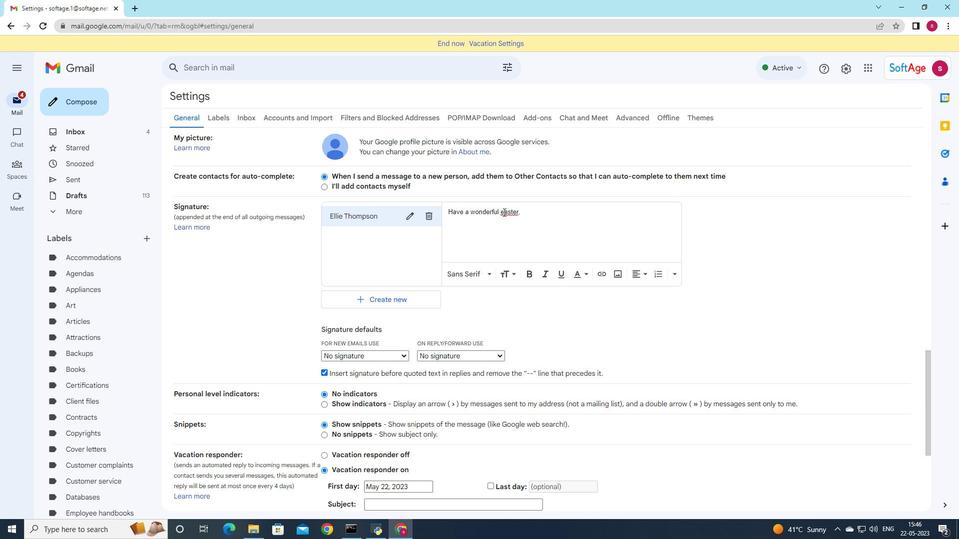 
Action: Key pressed <Key.backspace><Key.shift>E
Screenshot: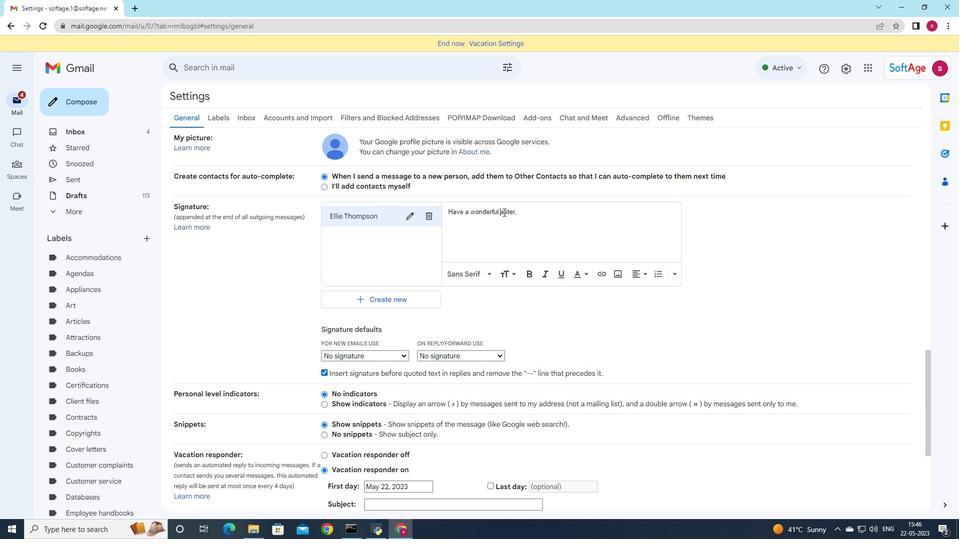 
Action: Mouse moved to (450, 217)
Screenshot: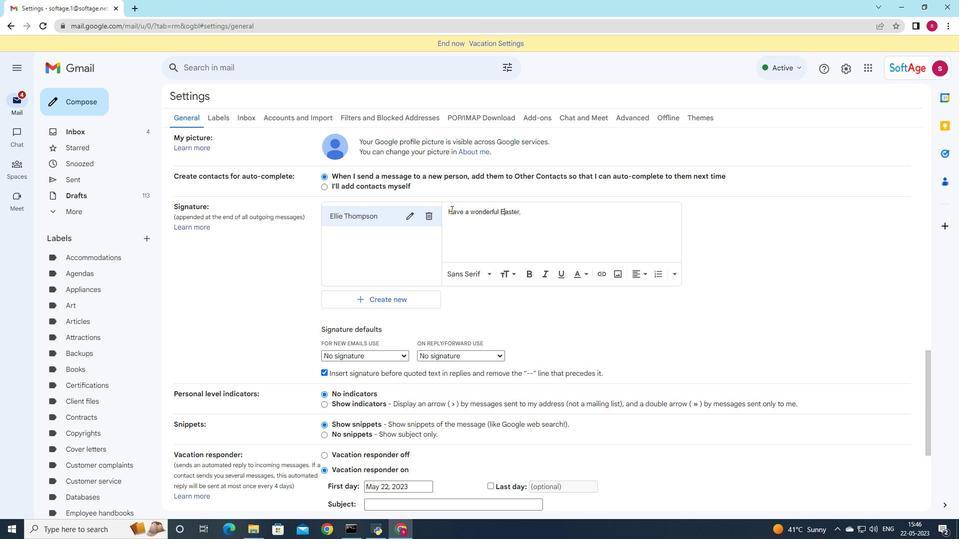
Action: Mouse pressed left at (450, 217)
Screenshot: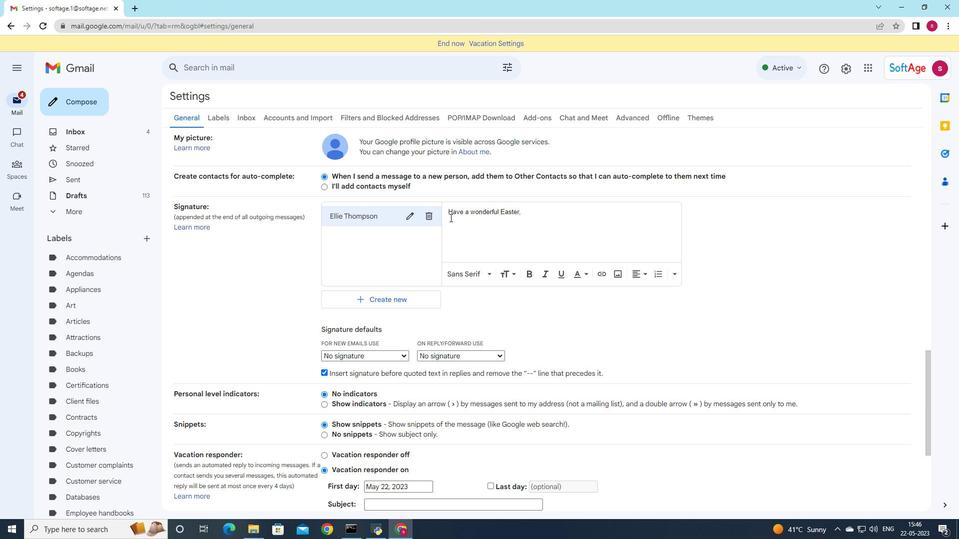 
Action: Mouse moved to (722, 216)
Screenshot: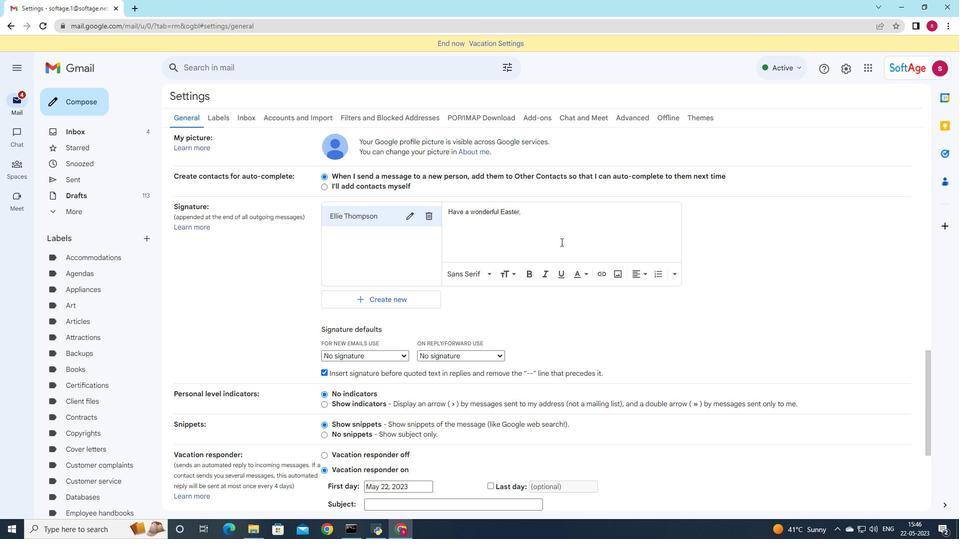 
Action: Key pressed <Key.shift>Ellie<Key.space><Key.shift>Thompsom<Key.backspace>n
Screenshot: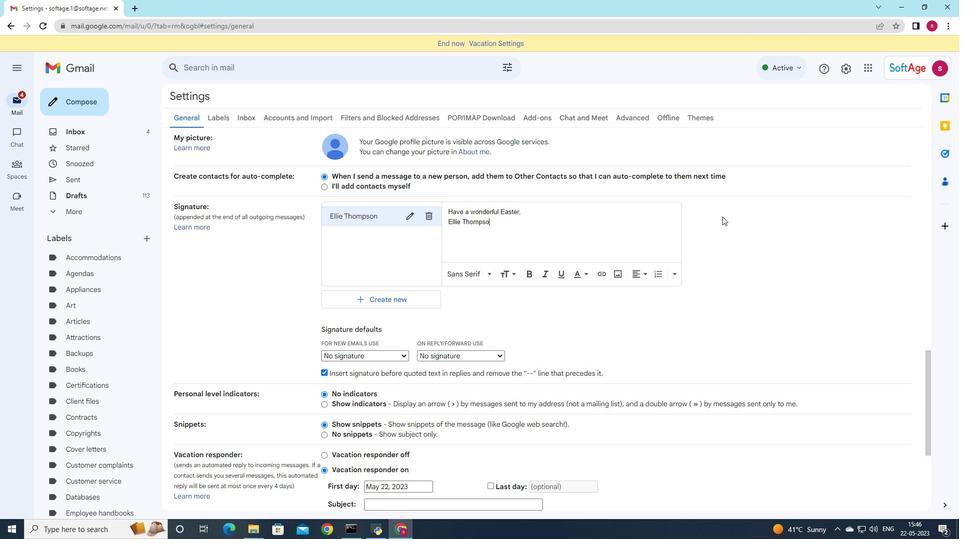 
Action: Mouse moved to (596, 325)
Screenshot: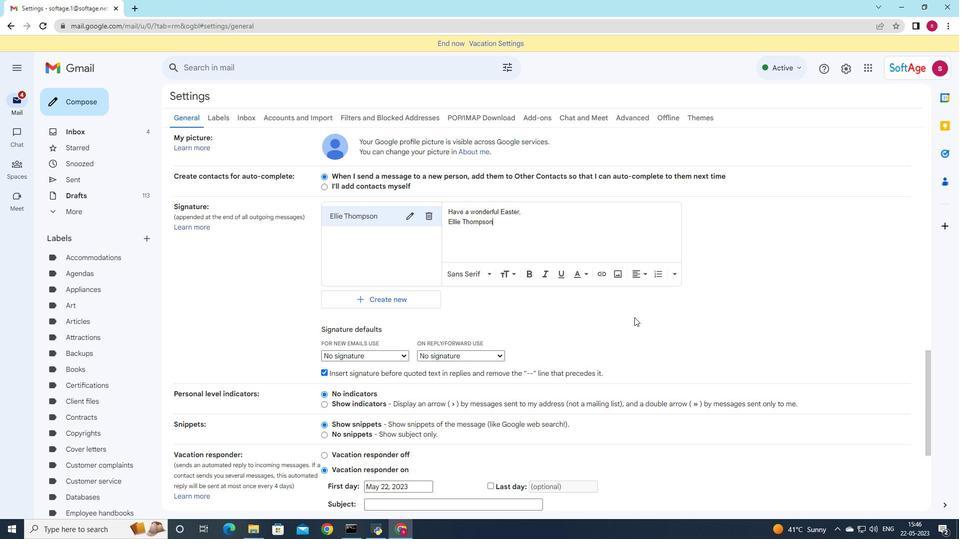 
Action: Mouse scrolled (596, 324) with delta (0, 0)
Screenshot: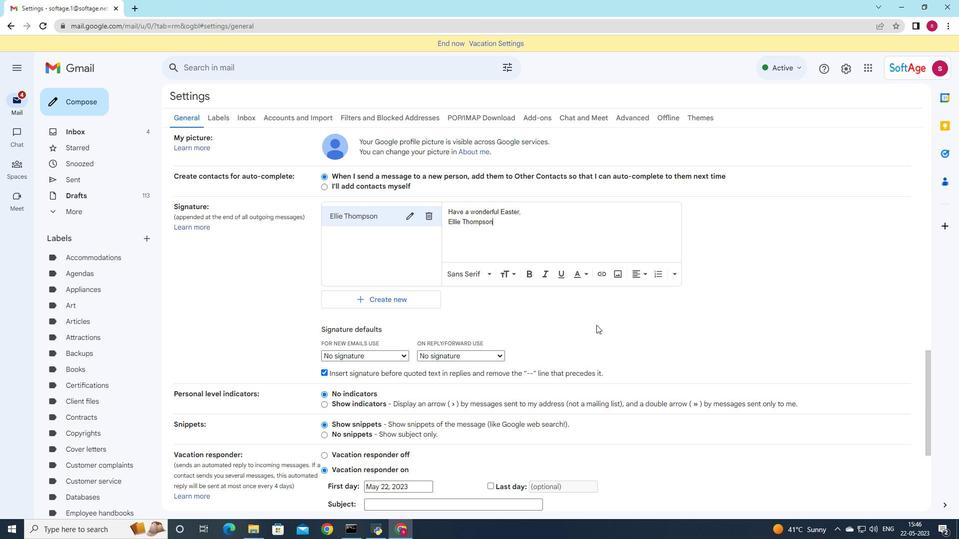
Action: Mouse scrolled (596, 324) with delta (0, 0)
Screenshot: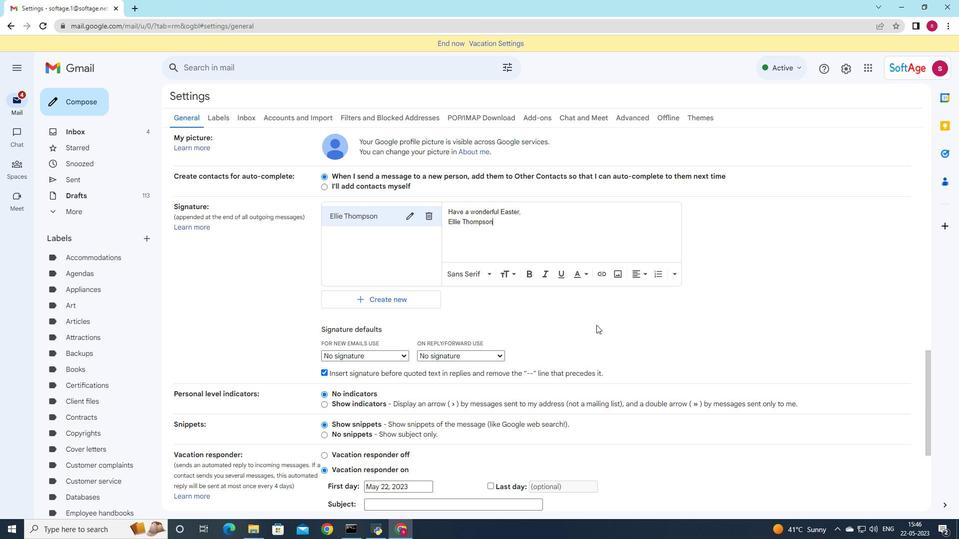 
Action: Mouse moved to (399, 256)
Screenshot: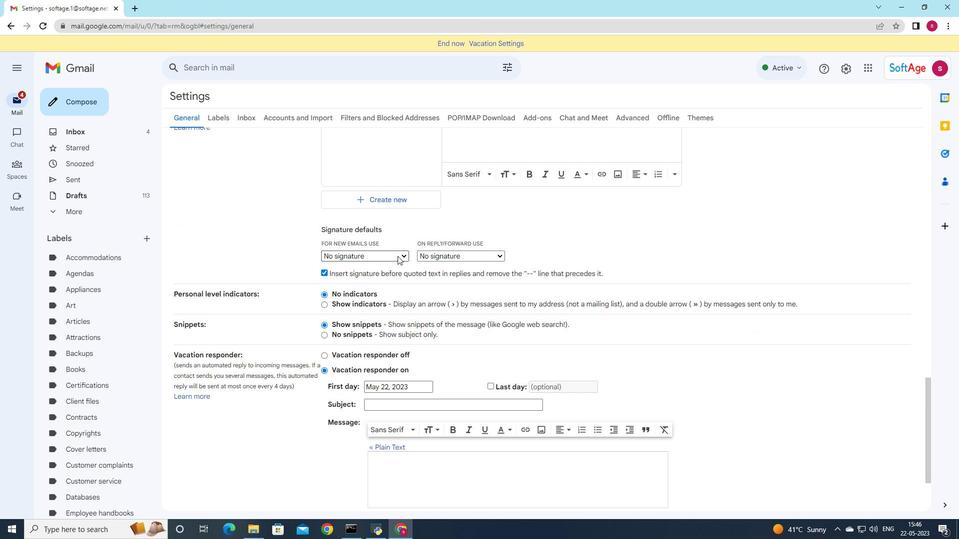 
Action: Mouse pressed left at (399, 256)
Screenshot: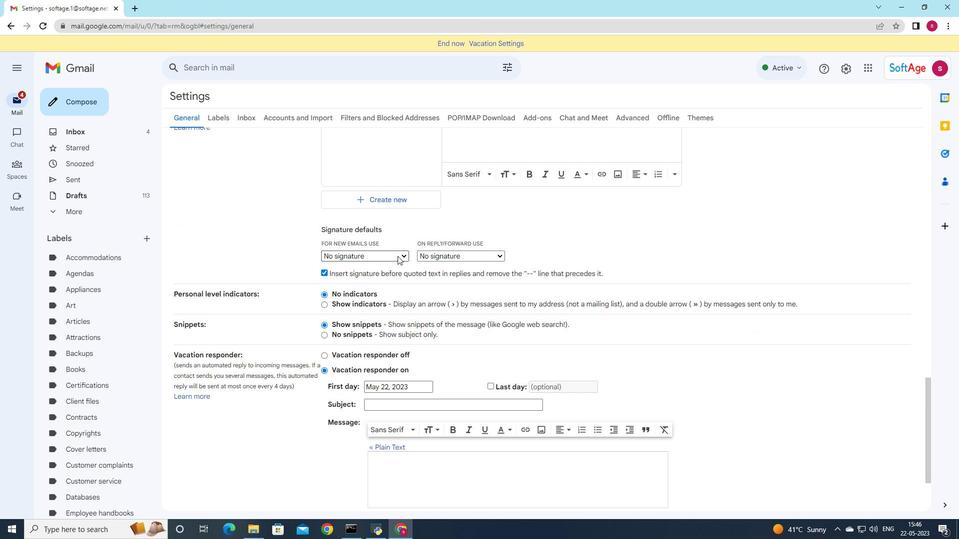 
Action: Mouse moved to (397, 278)
Screenshot: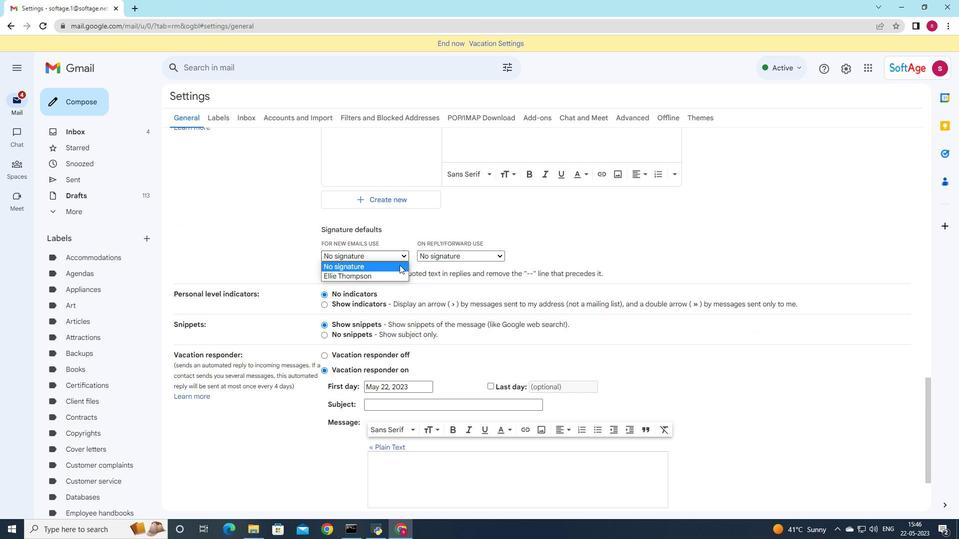 
Action: Mouse pressed left at (397, 278)
Screenshot: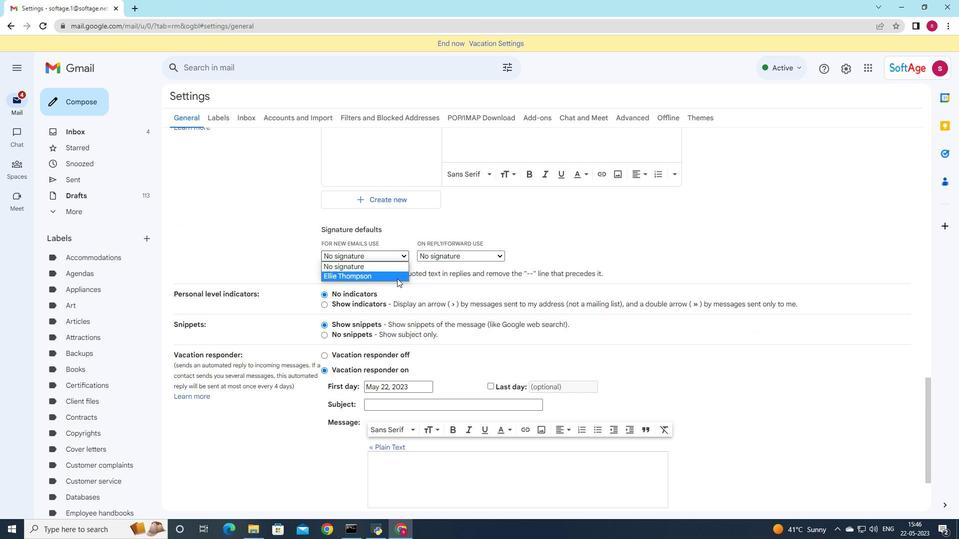 
Action: Mouse moved to (463, 251)
Screenshot: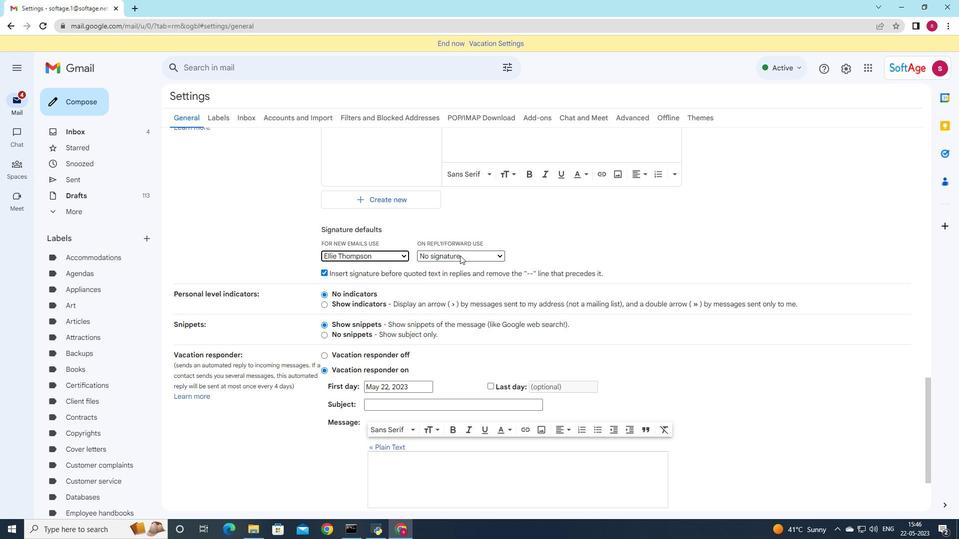 
Action: Mouse pressed left at (463, 251)
Screenshot: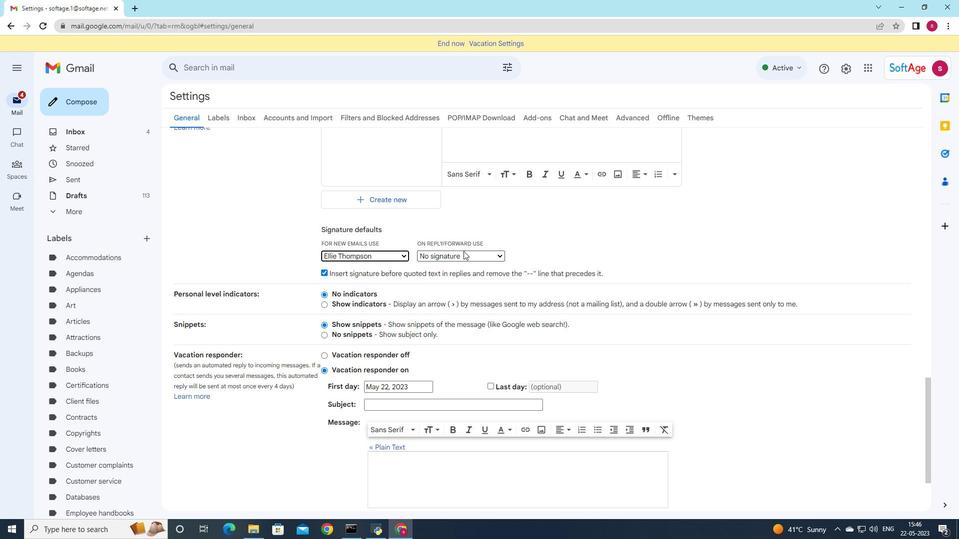 
Action: Mouse moved to (461, 273)
Screenshot: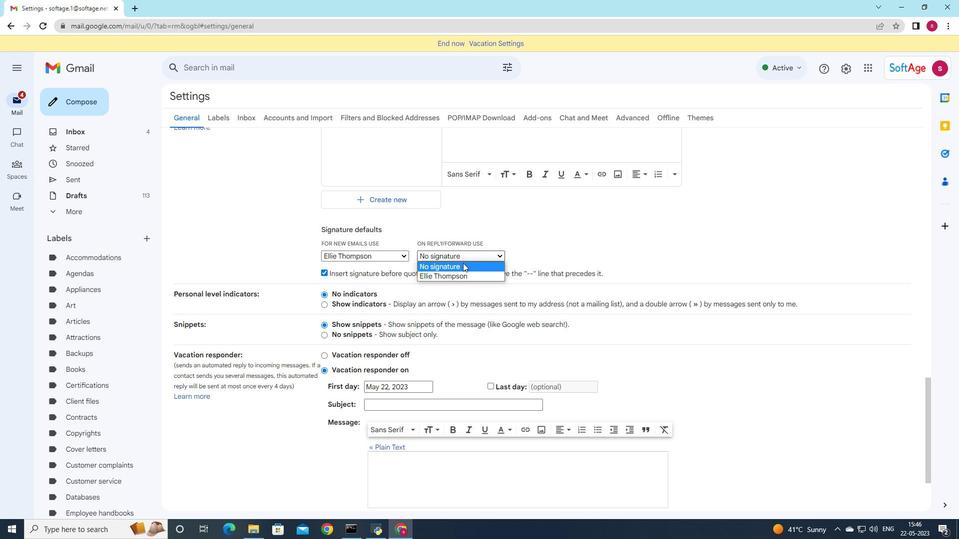 
Action: Mouse pressed left at (461, 273)
Screenshot: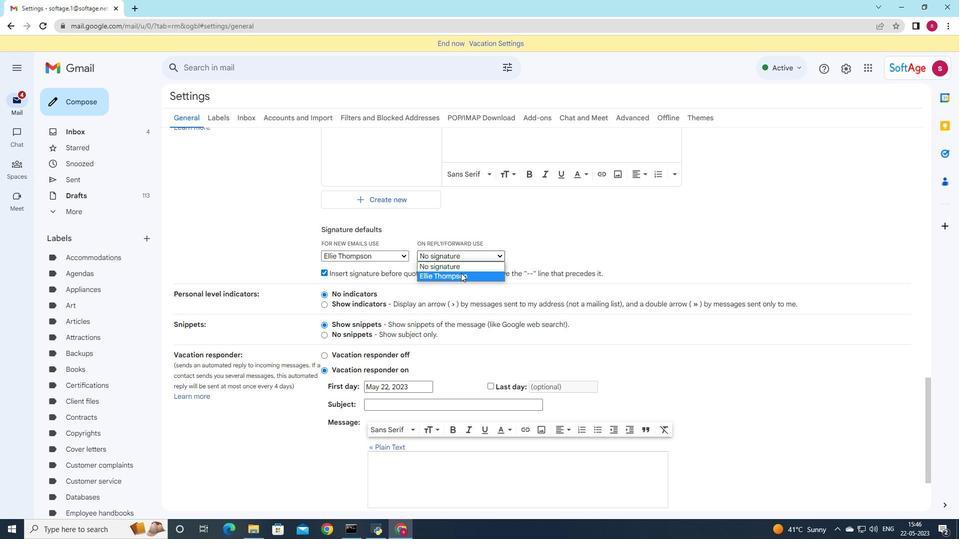 
Action: Mouse scrolled (461, 272) with delta (0, 0)
Screenshot: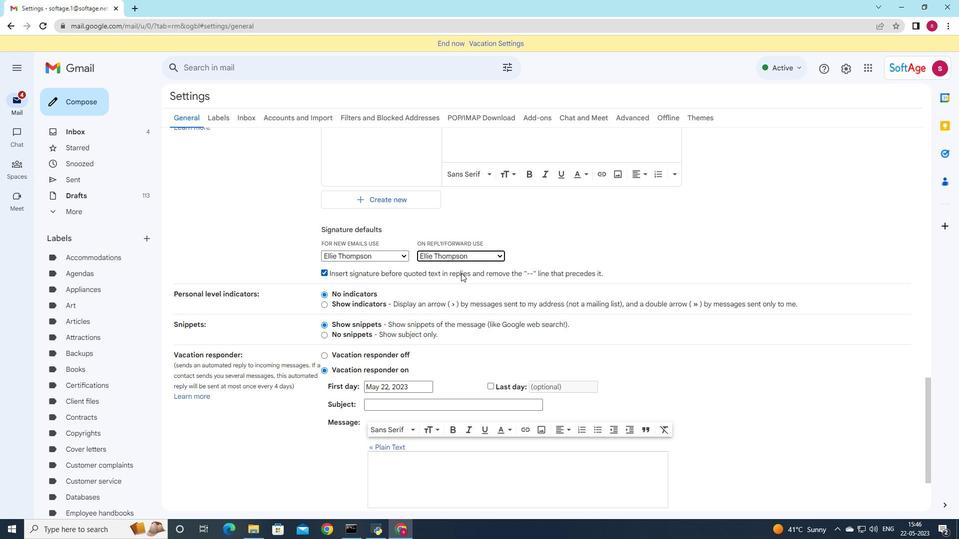 
Action: Mouse scrolled (461, 272) with delta (0, 0)
Screenshot: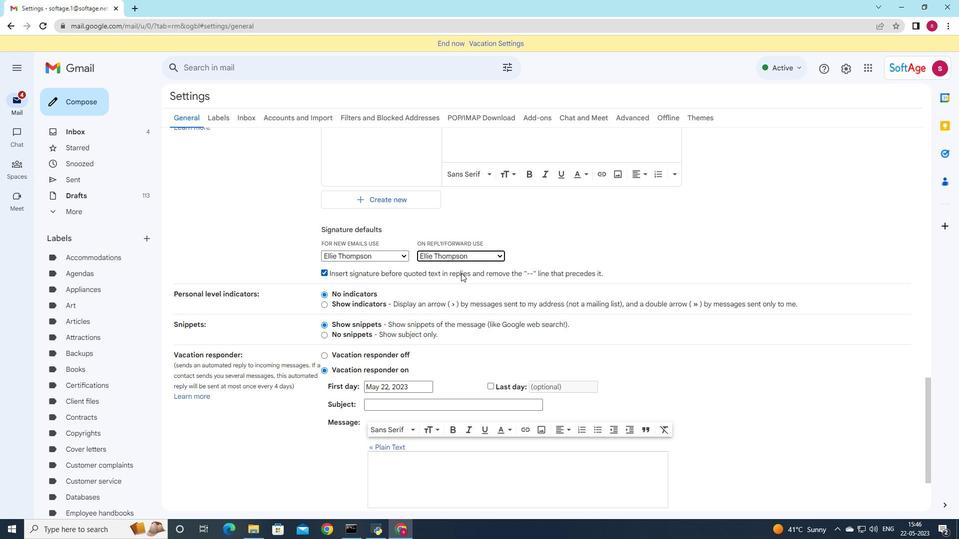 
Action: Mouse scrolled (461, 272) with delta (0, 0)
Screenshot: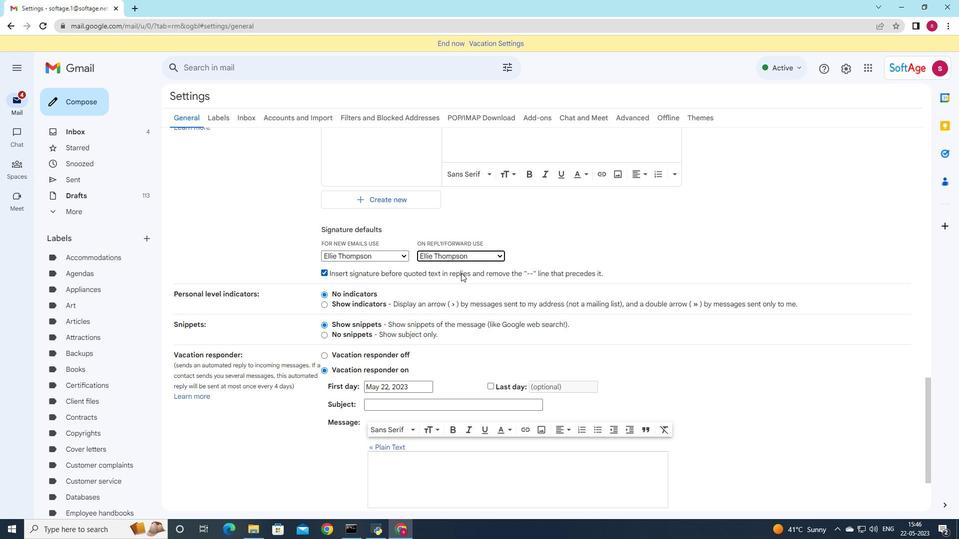 
Action: Mouse scrolled (461, 272) with delta (0, 0)
Screenshot: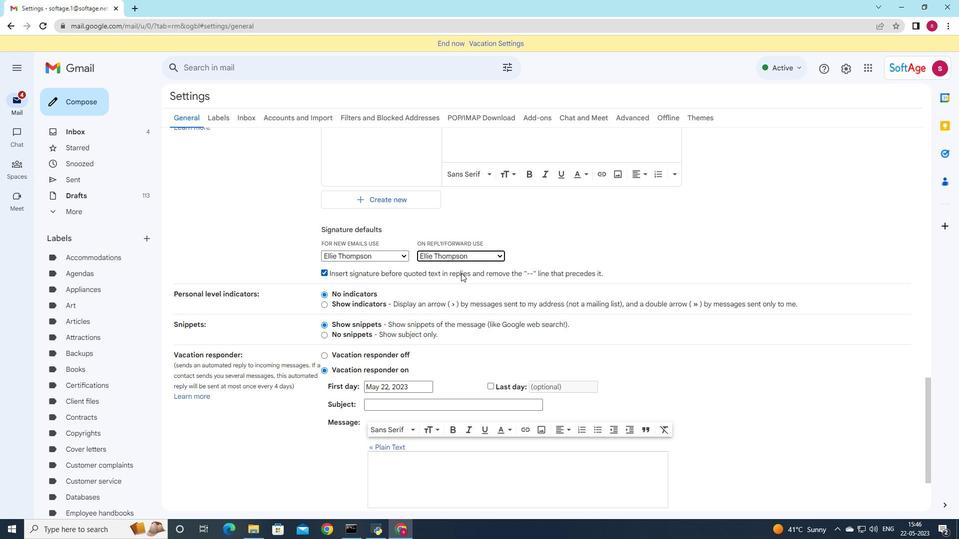 
Action: Mouse scrolled (461, 272) with delta (0, 0)
Screenshot: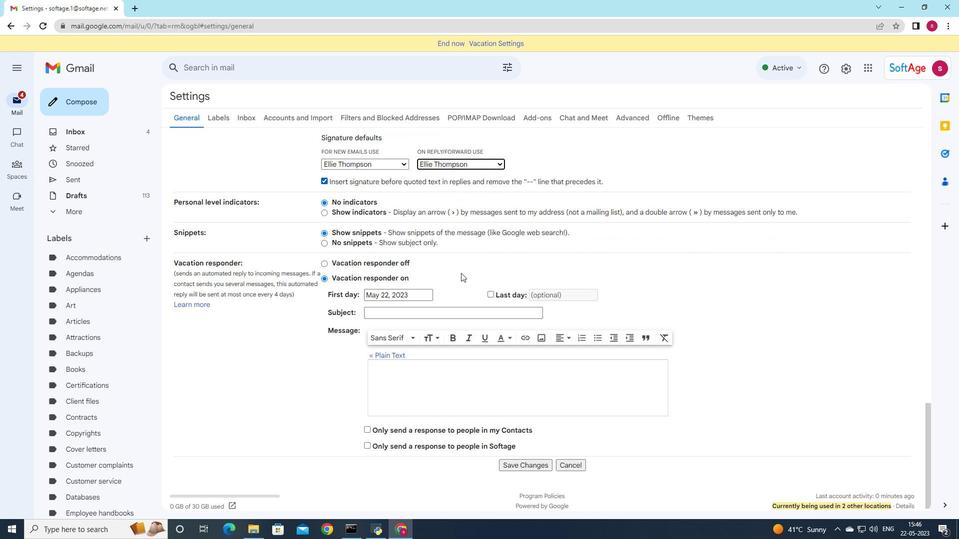 
Action: Mouse scrolled (461, 272) with delta (0, 0)
Screenshot: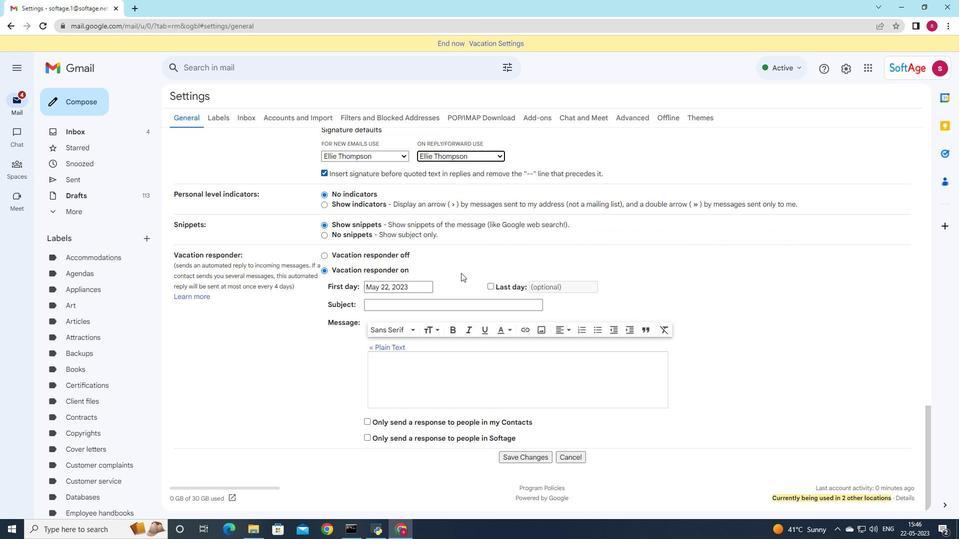 
Action: Mouse scrolled (461, 272) with delta (0, 0)
Screenshot: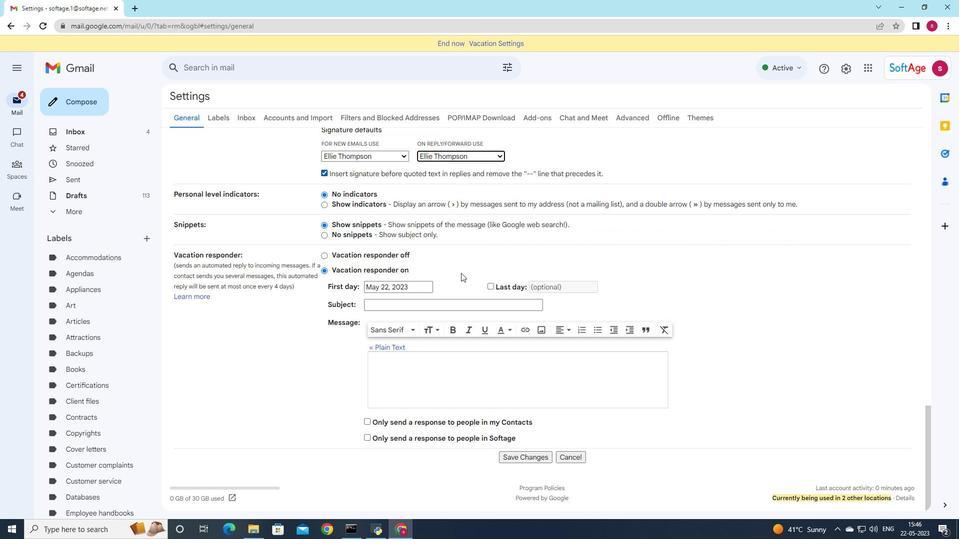 
Action: Mouse moved to (527, 453)
Screenshot: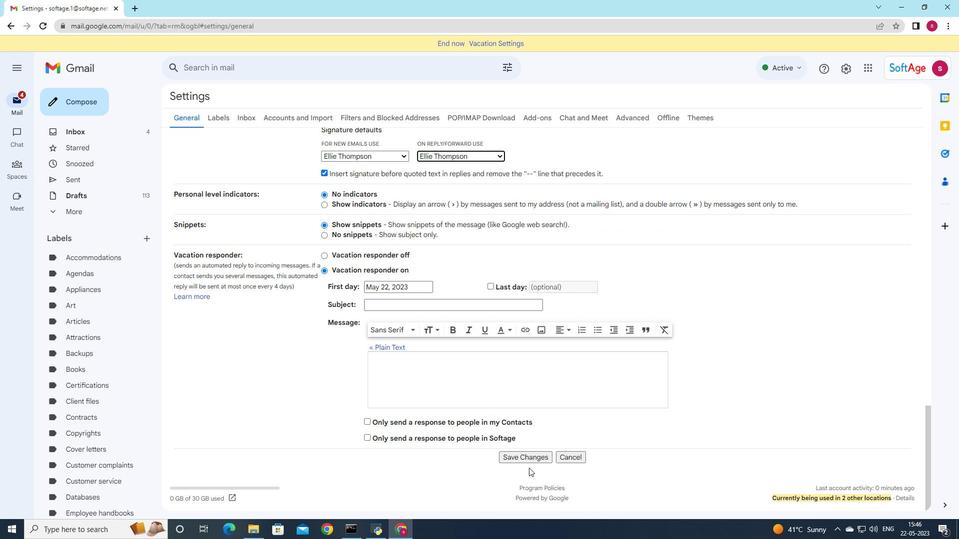 
Action: Mouse pressed left at (527, 453)
Screenshot: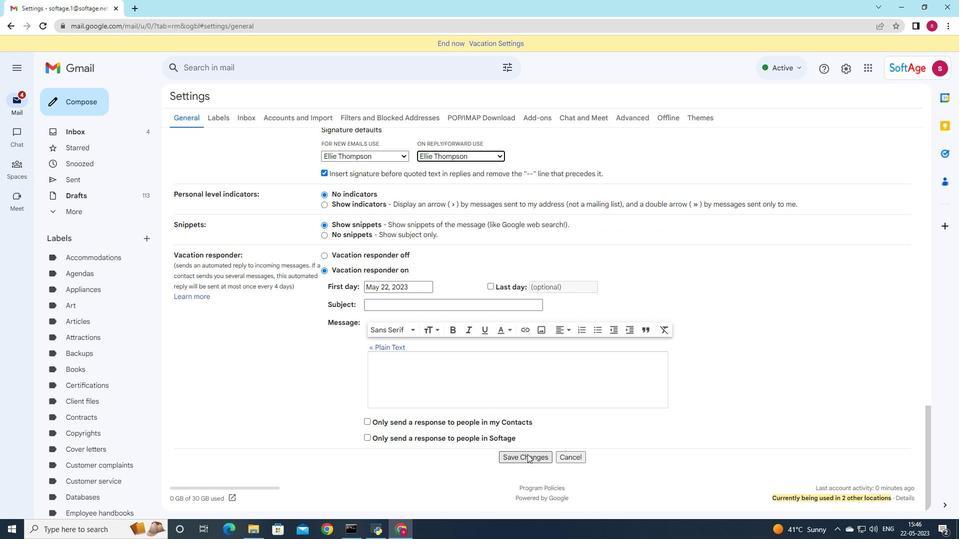 
Action: Mouse moved to (92, 100)
Screenshot: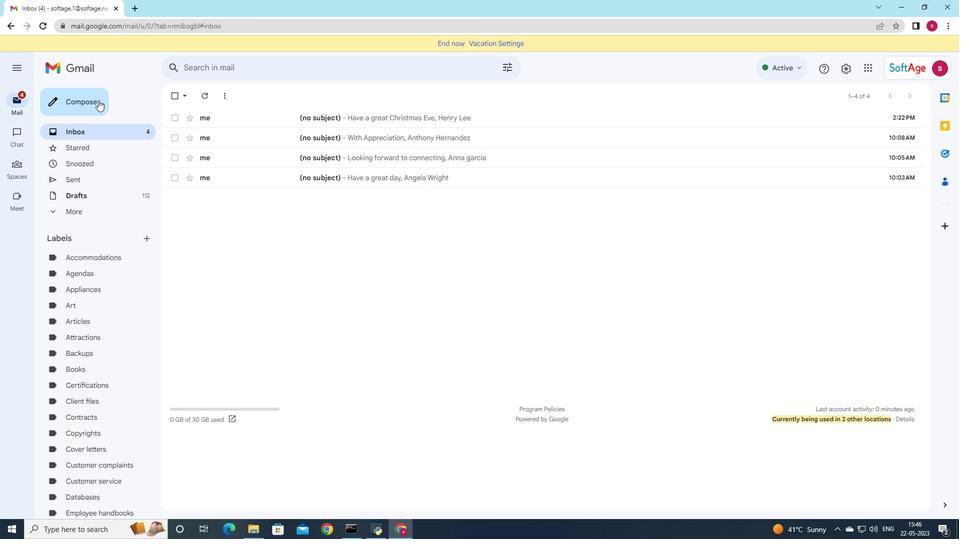 
Action: Mouse pressed left at (92, 100)
Screenshot: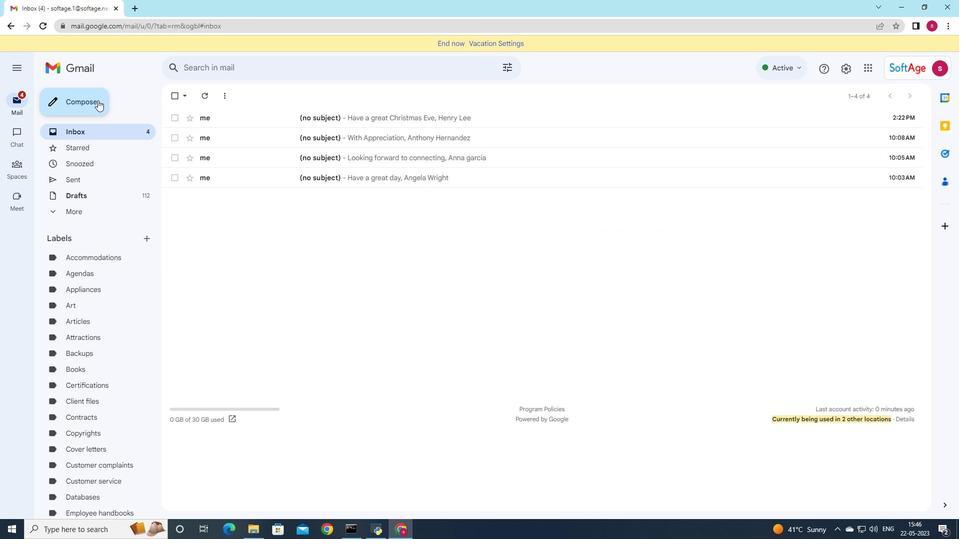 
Action: Mouse moved to (718, 253)
Screenshot: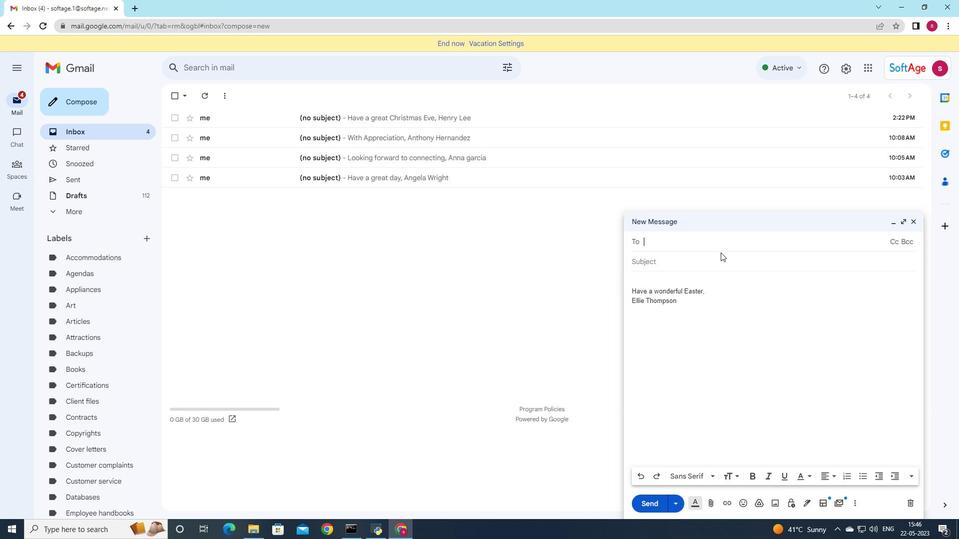 
Action: Key pressed s
Screenshot: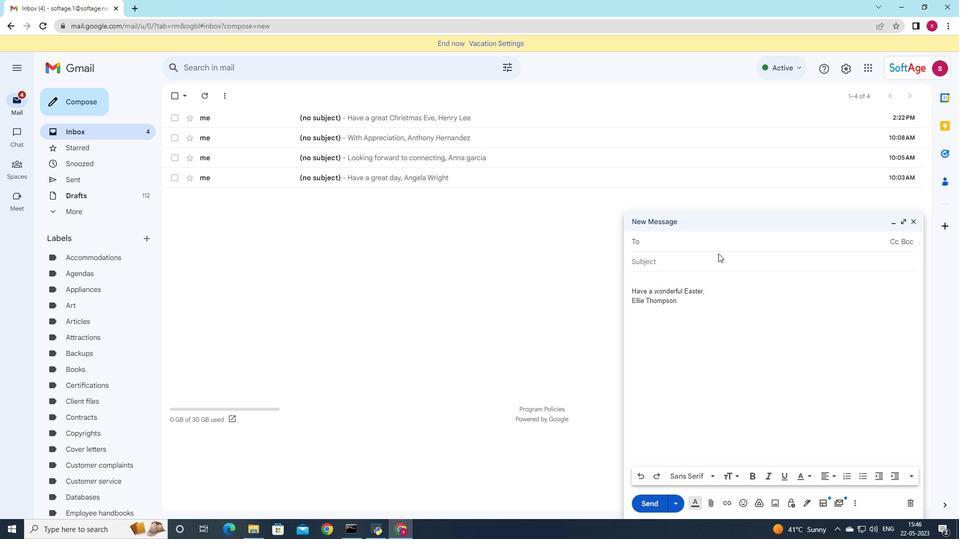
Action: Mouse moved to (732, 273)
Screenshot: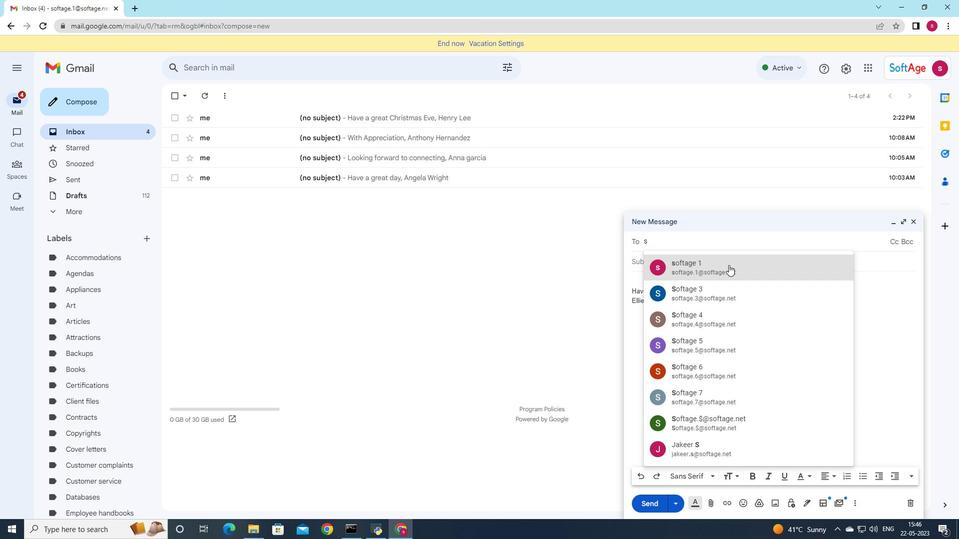
Action: Mouse pressed left at (732, 273)
Screenshot: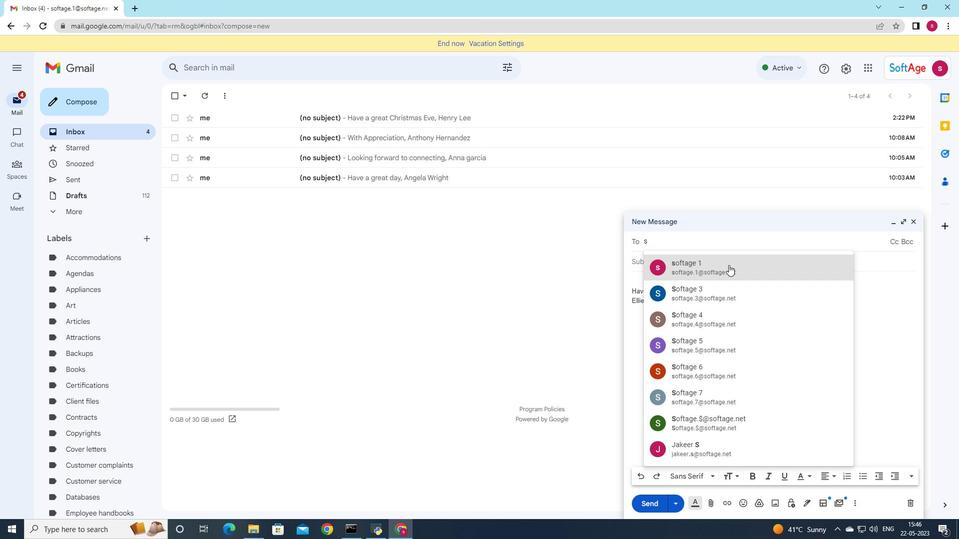 
Action: Mouse moved to (153, 237)
Screenshot: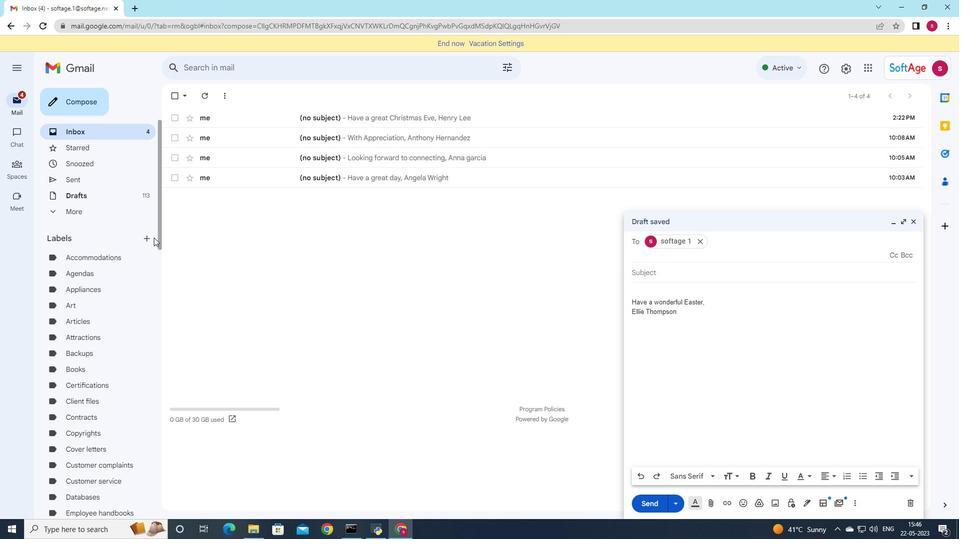 
Action: Mouse pressed left at (153, 237)
Screenshot: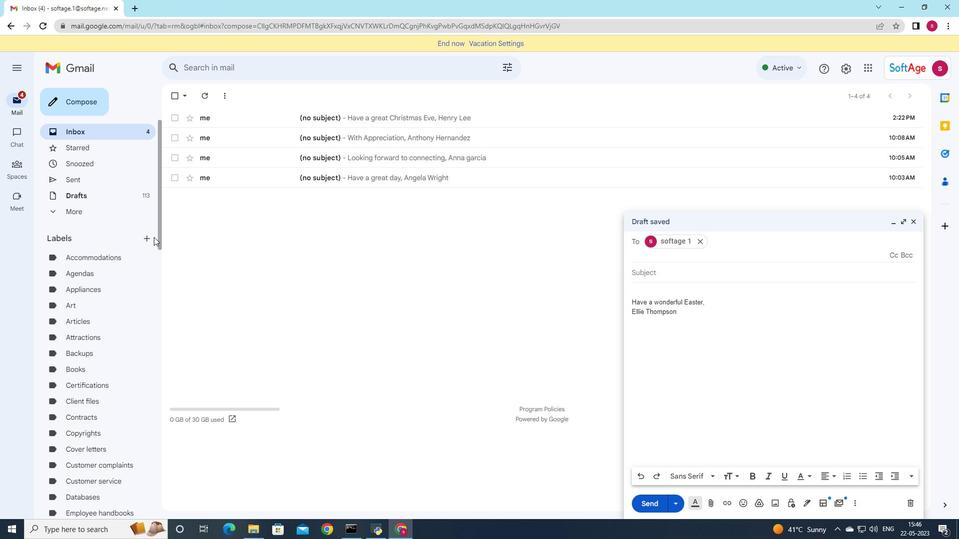 
Action: Mouse moved to (148, 238)
Screenshot: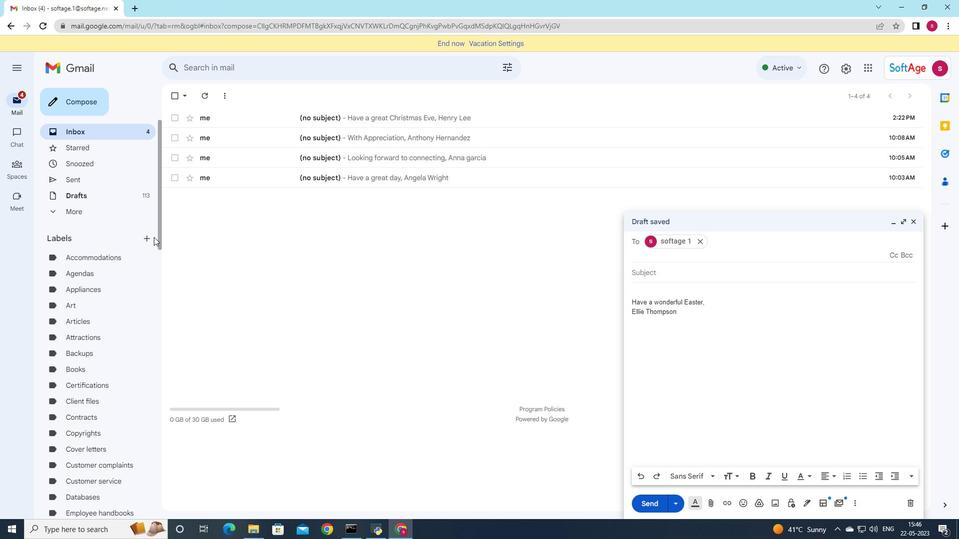 
Action: Mouse pressed left at (148, 238)
Screenshot: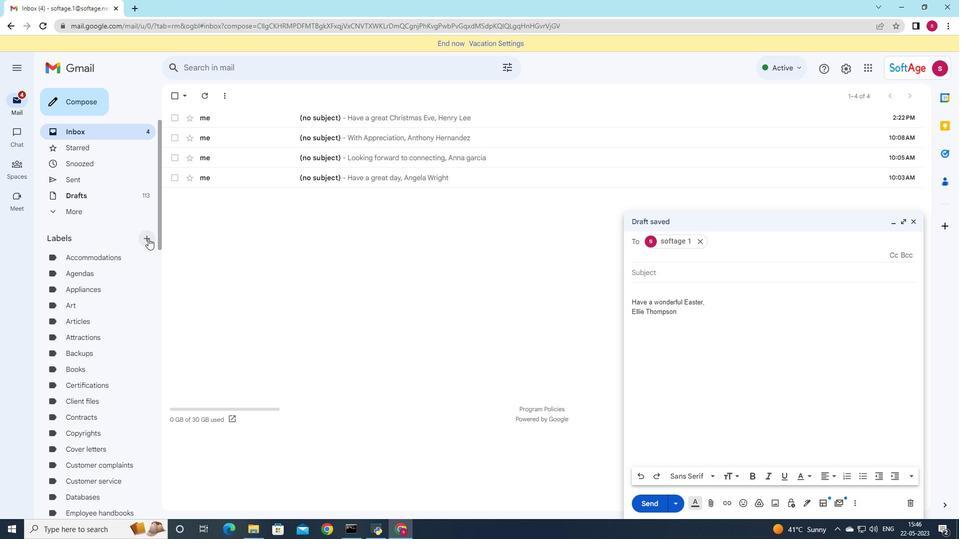 
Action: Mouse moved to (496, 271)
Screenshot: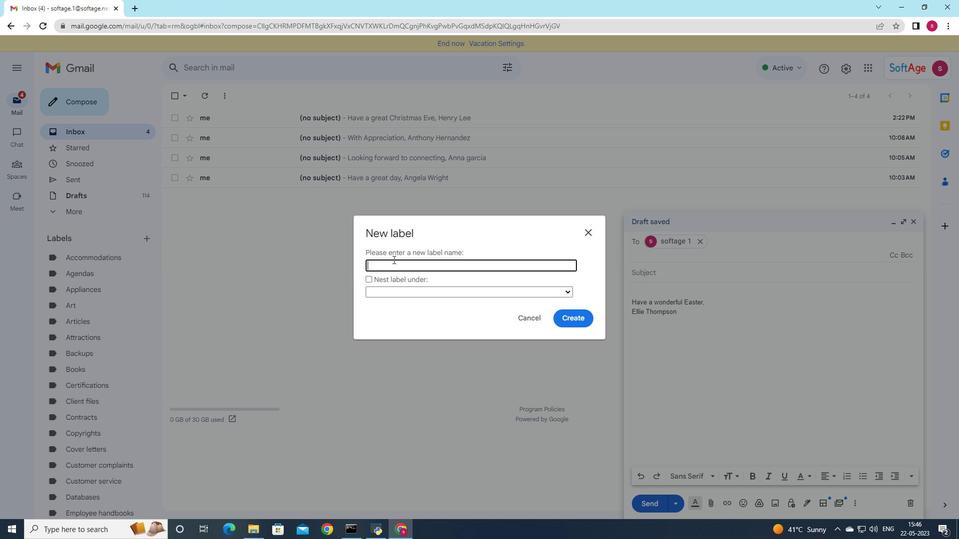 
Action: Key pressed <Key.shift>Equiop<Key.backspace>p<Key.backspace><Key.backspace>pment
Screenshot: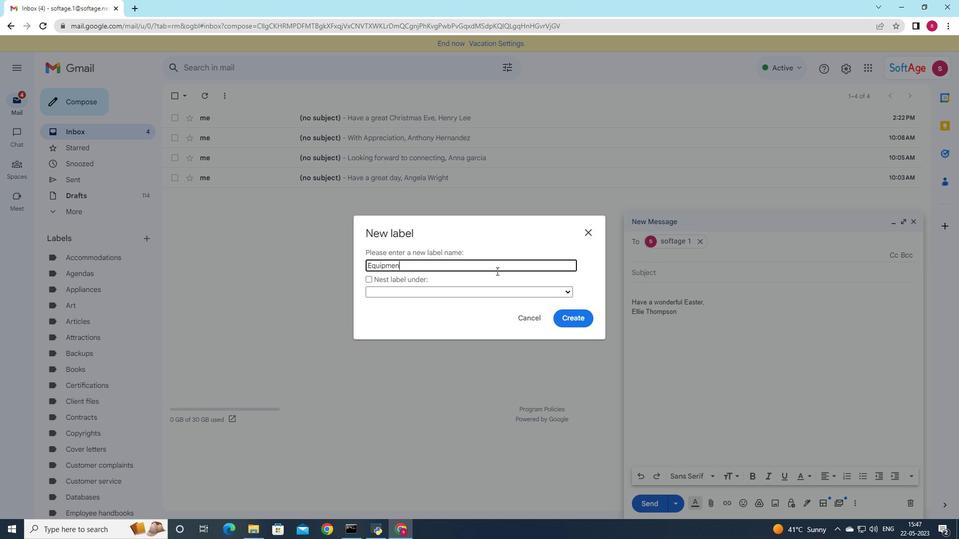 
Action: Mouse moved to (564, 315)
Screenshot: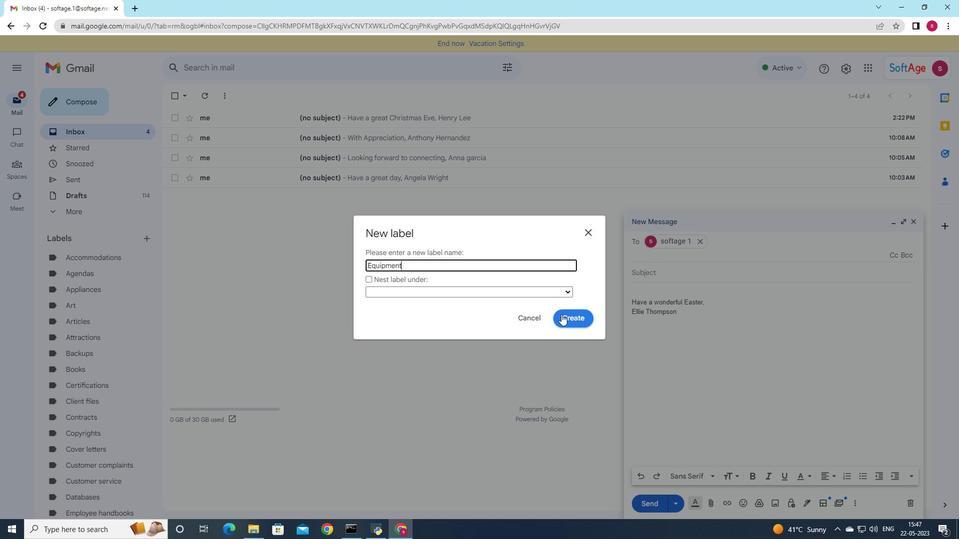 
Action: Mouse pressed left at (564, 315)
Screenshot: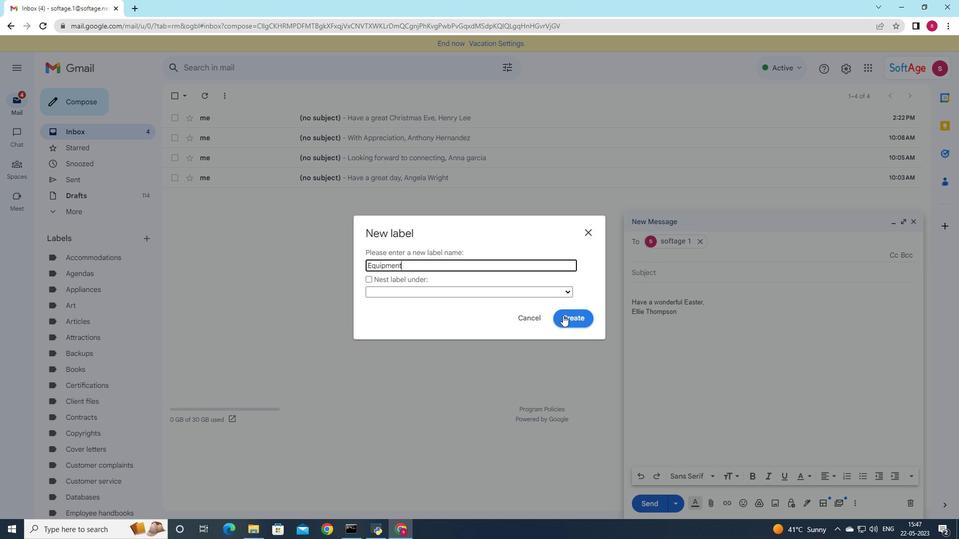 
Action: Mouse moved to (572, 324)
Screenshot: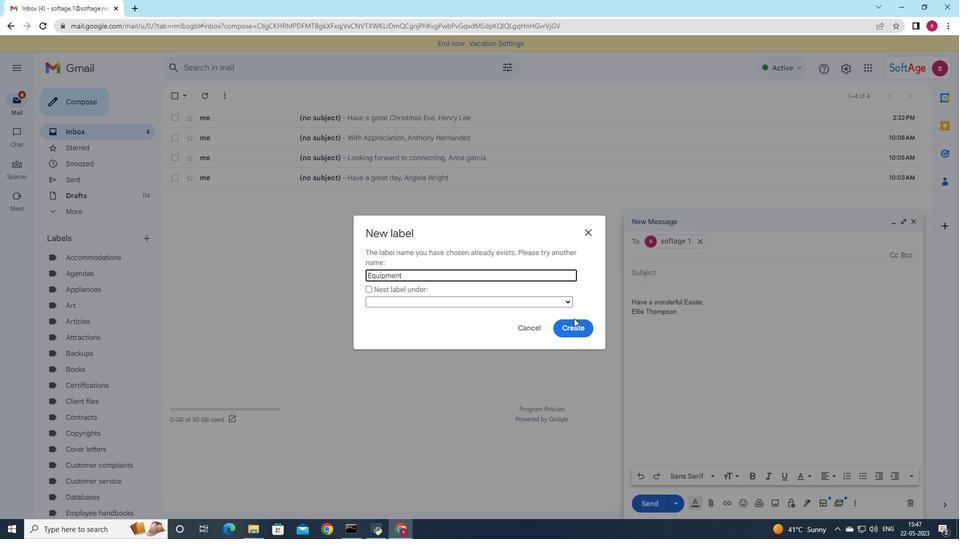 
Action: Mouse pressed left at (572, 324)
Screenshot: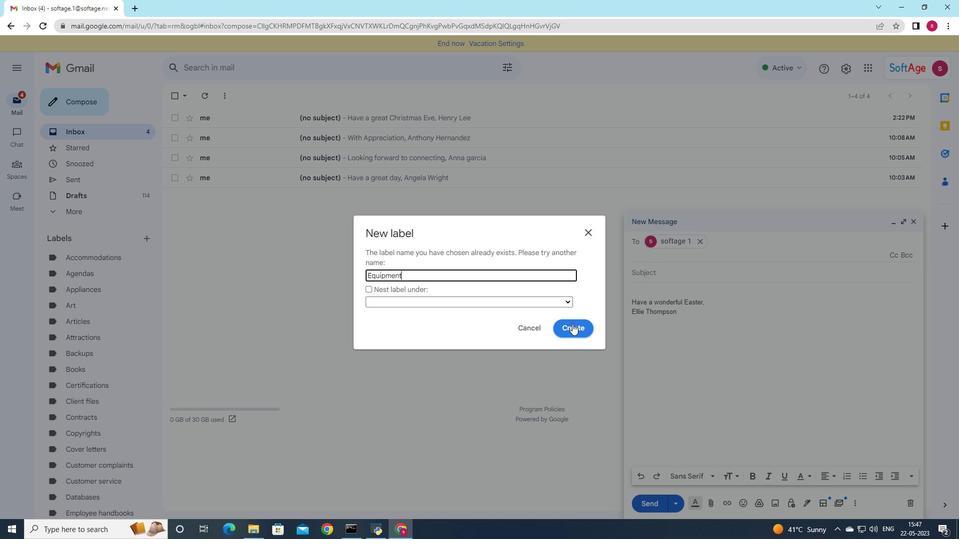 
